Task: Create a section Increment Planning Sprint and in the section, add a milestone Availability Management Process Improvement in the project BitTech
Action: Mouse moved to (708, 446)
Screenshot: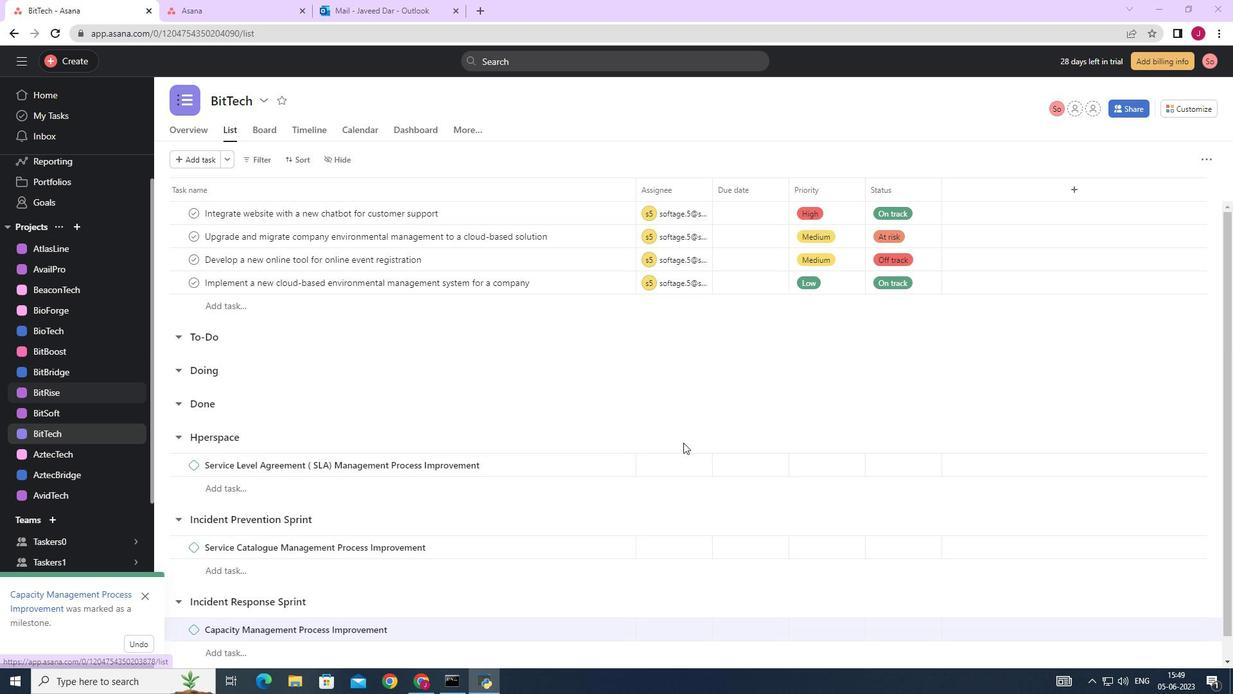 
Action: Mouse scrolled (708, 446) with delta (0, 0)
Screenshot: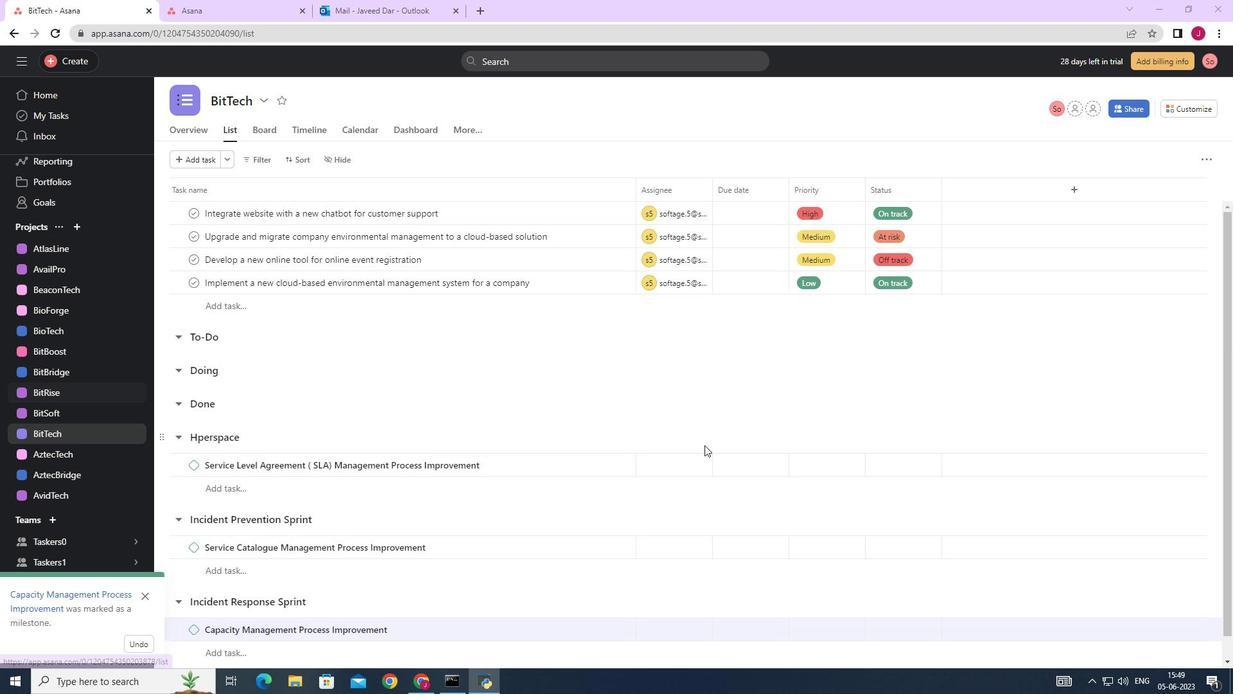 
Action: Mouse scrolled (708, 446) with delta (0, 0)
Screenshot: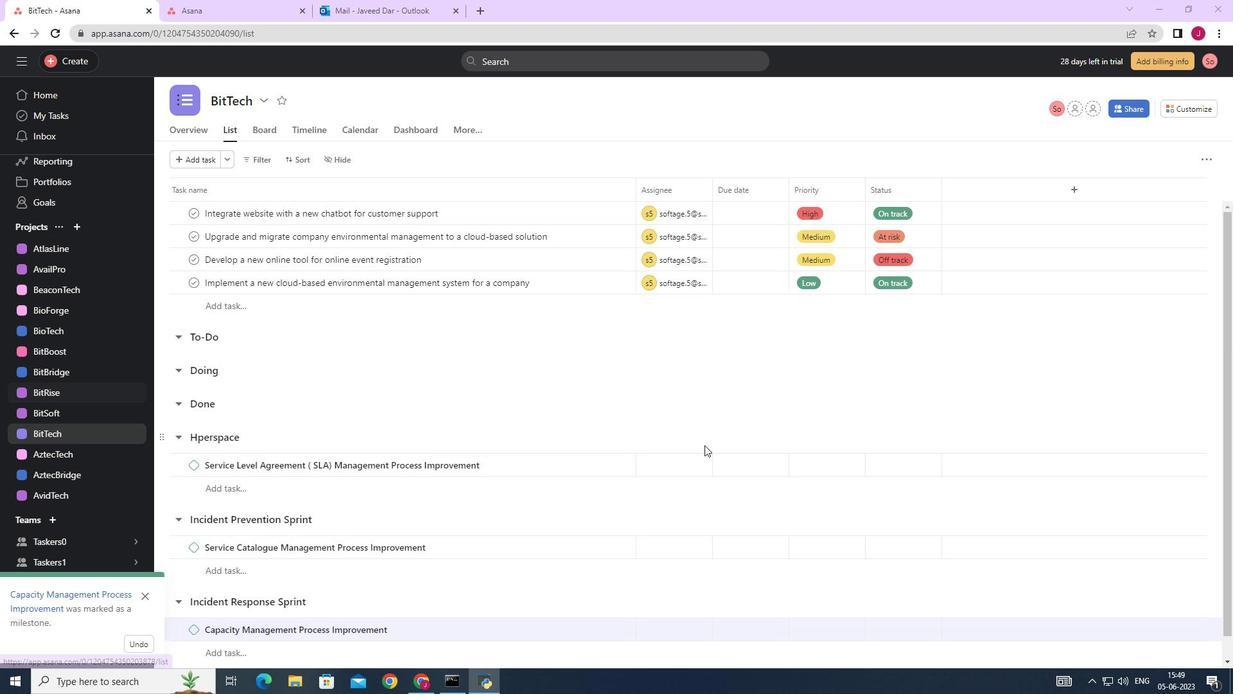 
Action: Mouse scrolled (708, 446) with delta (0, 0)
Screenshot: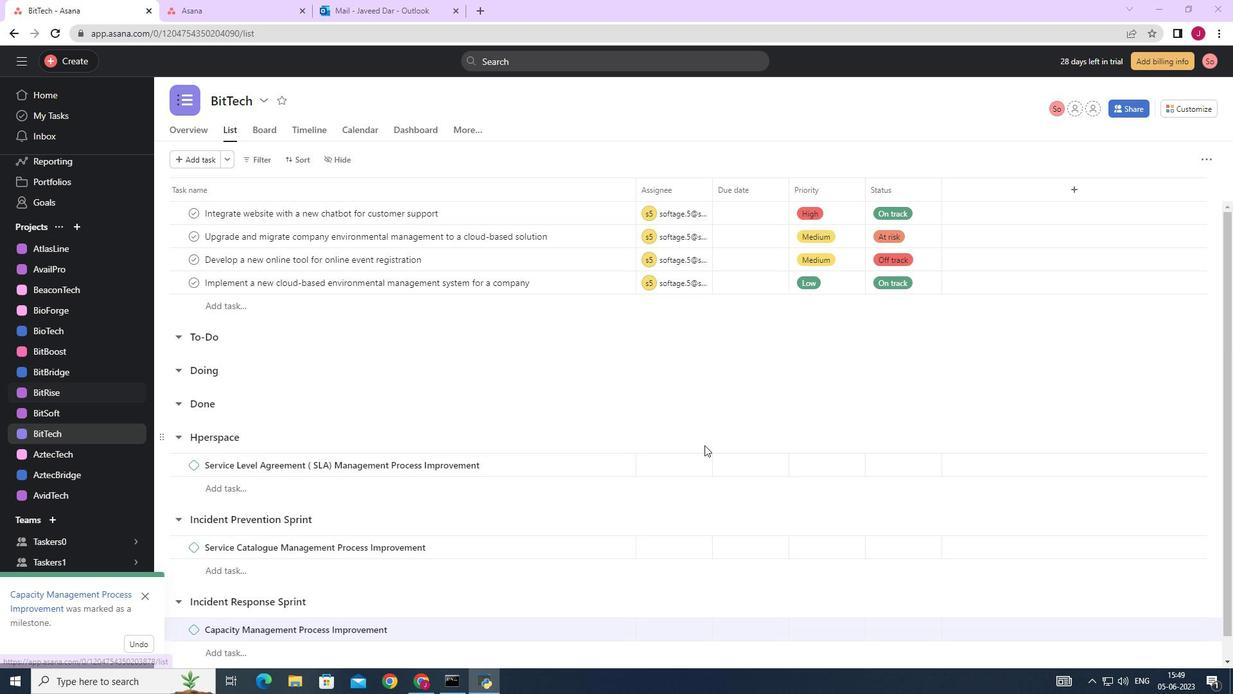 
Action: Mouse scrolled (708, 446) with delta (0, 0)
Screenshot: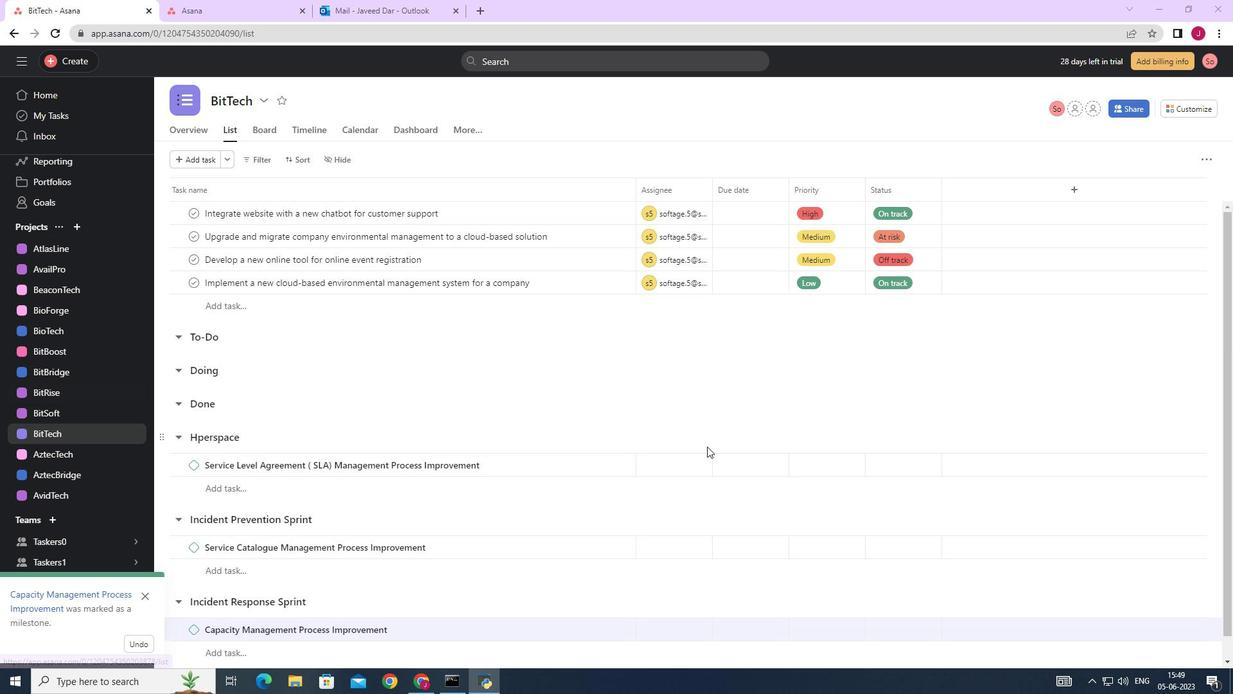 
Action: Mouse moved to (709, 446)
Screenshot: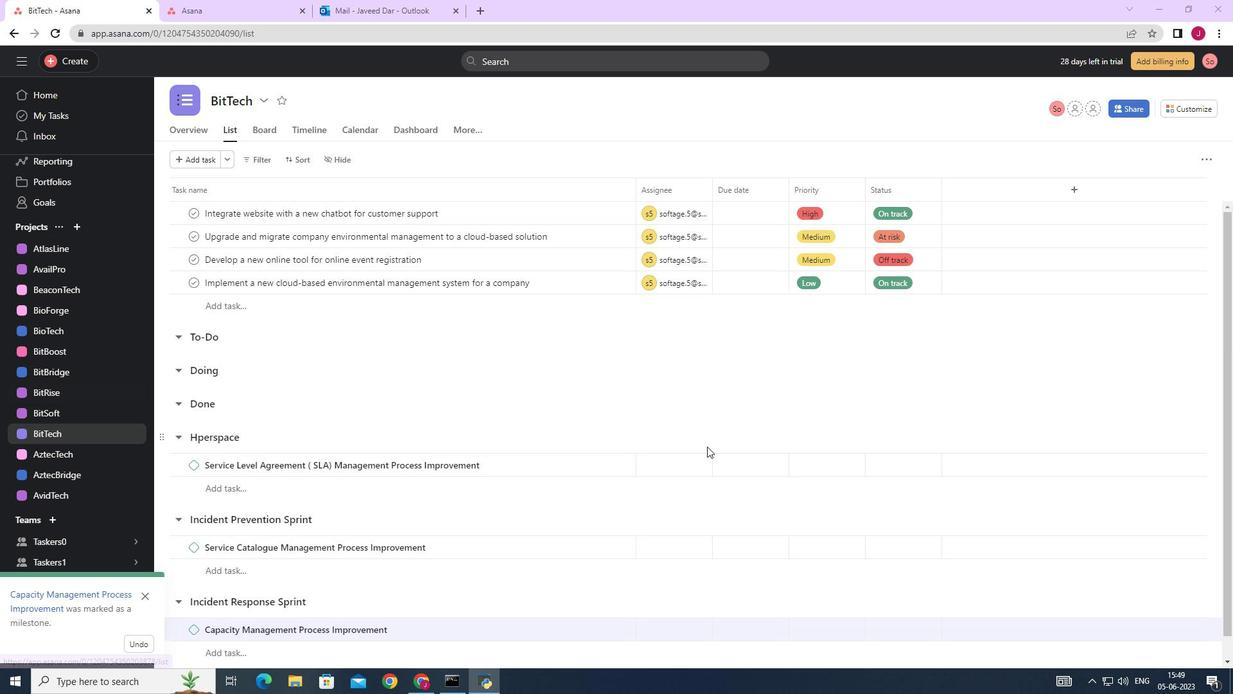 
Action: Mouse scrolled (709, 446) with delta (0, 0)
Screenshot: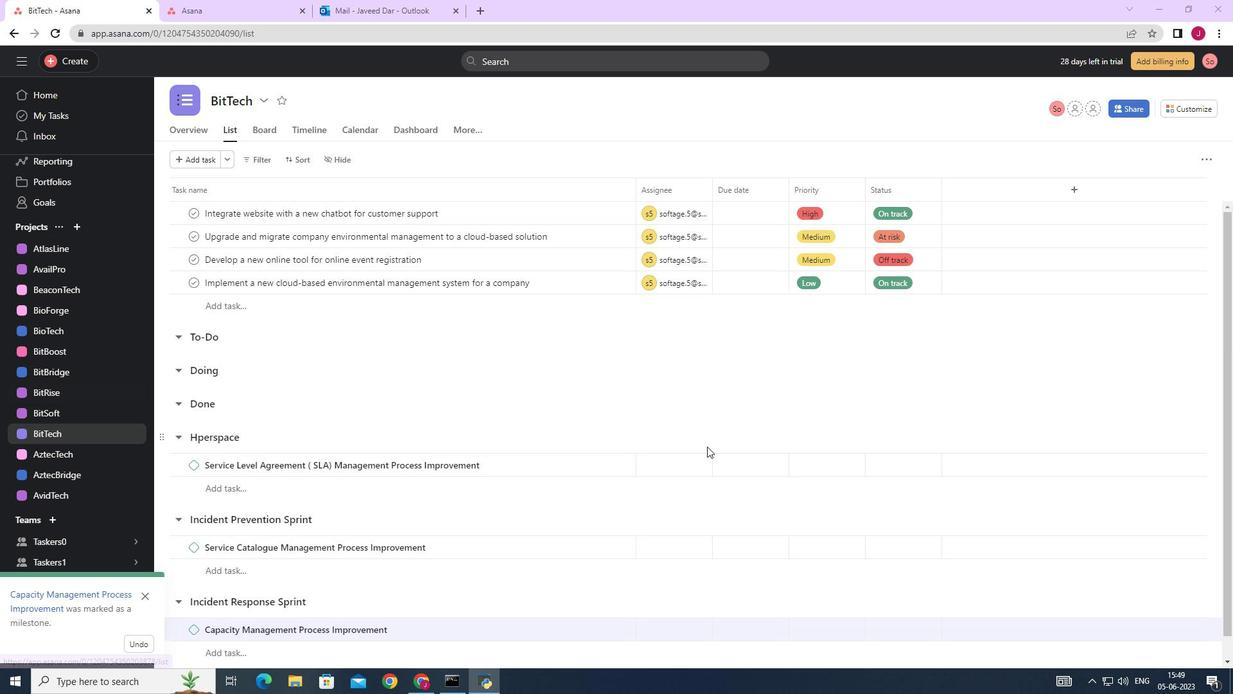 
Action: Mouse moved to (709, 442)
Screenshot: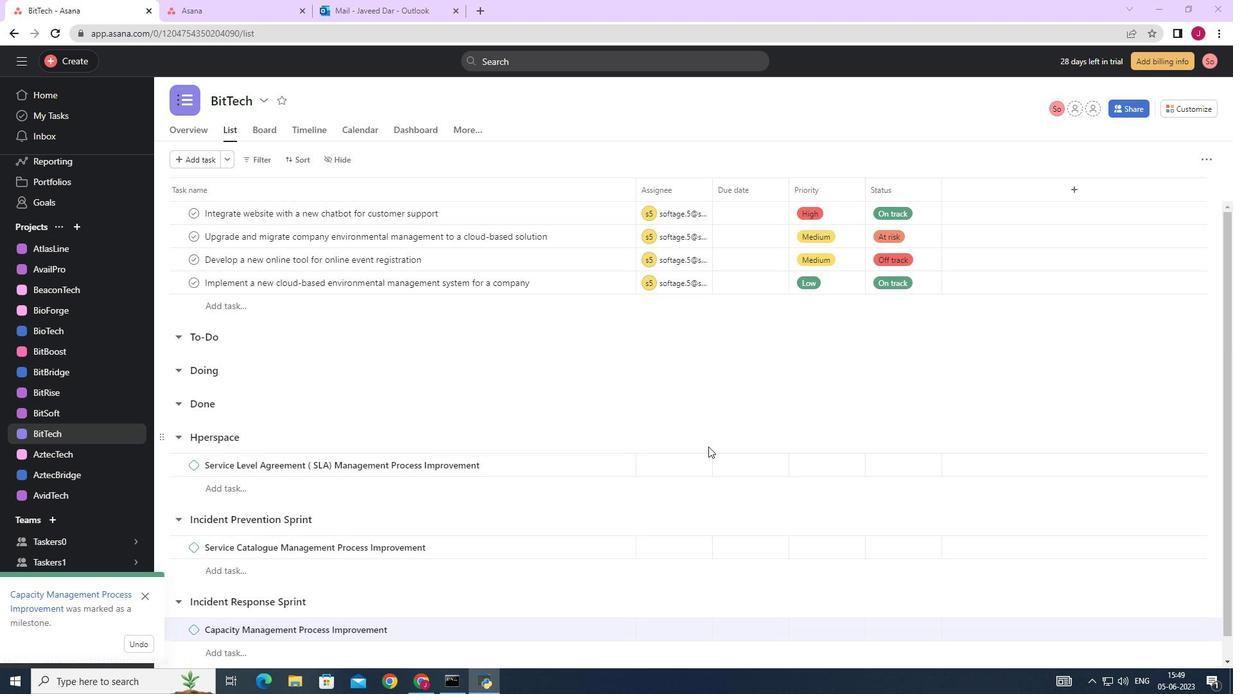 
Action: Mouse scrolled (709, 444) with delta (0, 0)
Screenshot: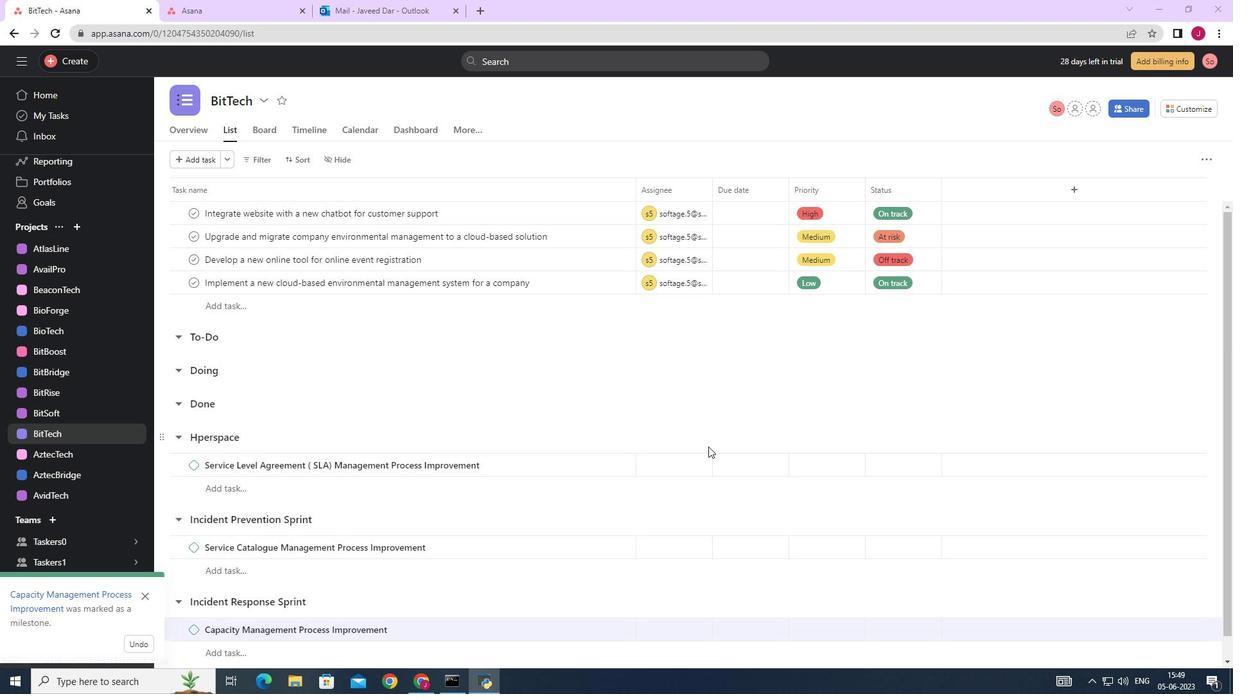 
Action: Mouse moved to (676, 435)
Screenshot: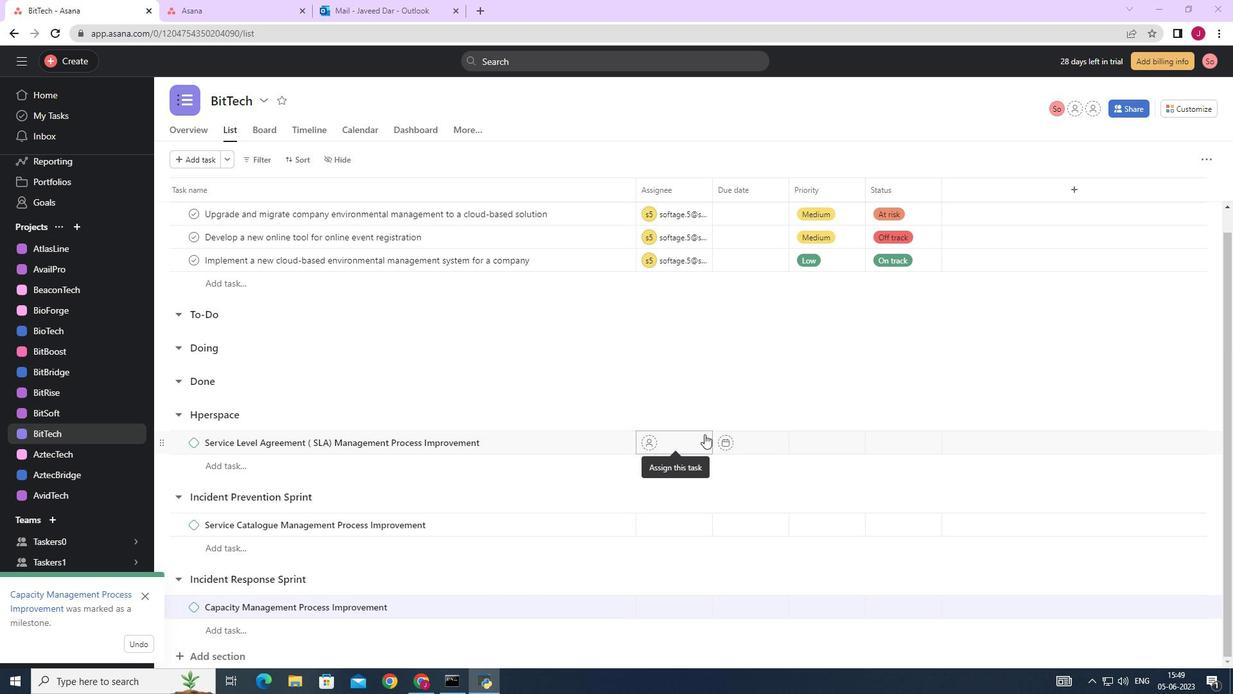 
Action: Mouse scrolled (682, 431) with delta (0, 0)
Screenshot: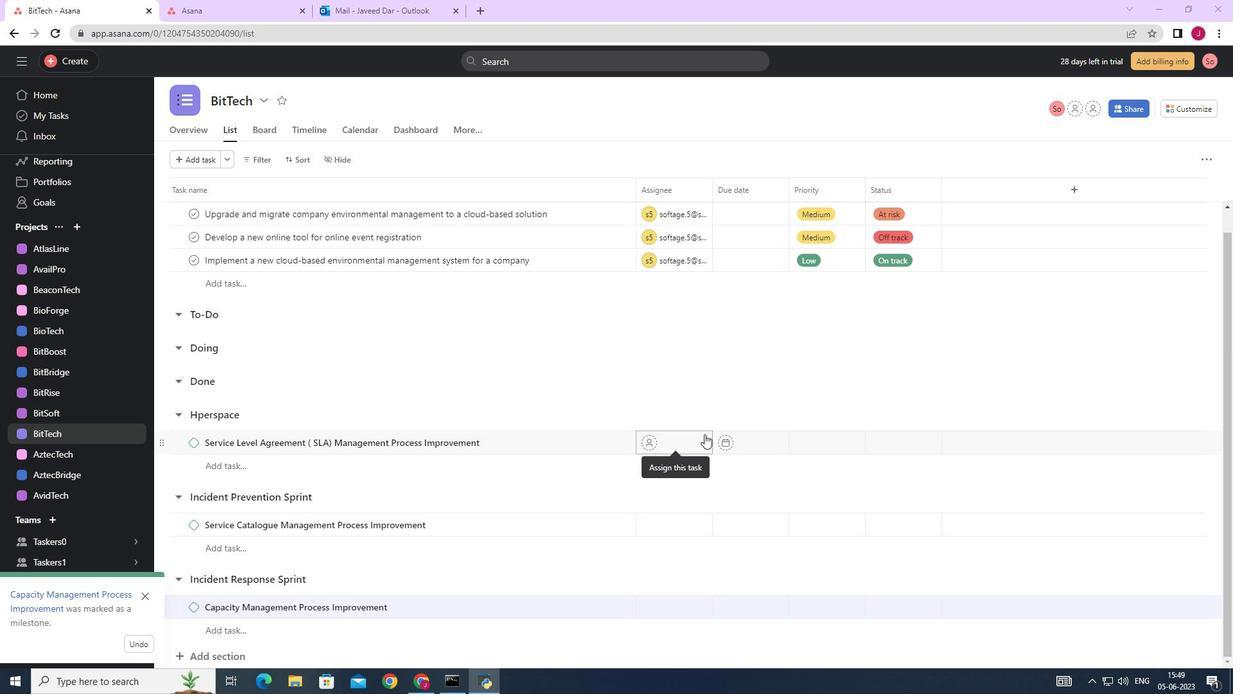 
Action: Mouse moved to (454, 473)
Screenshot: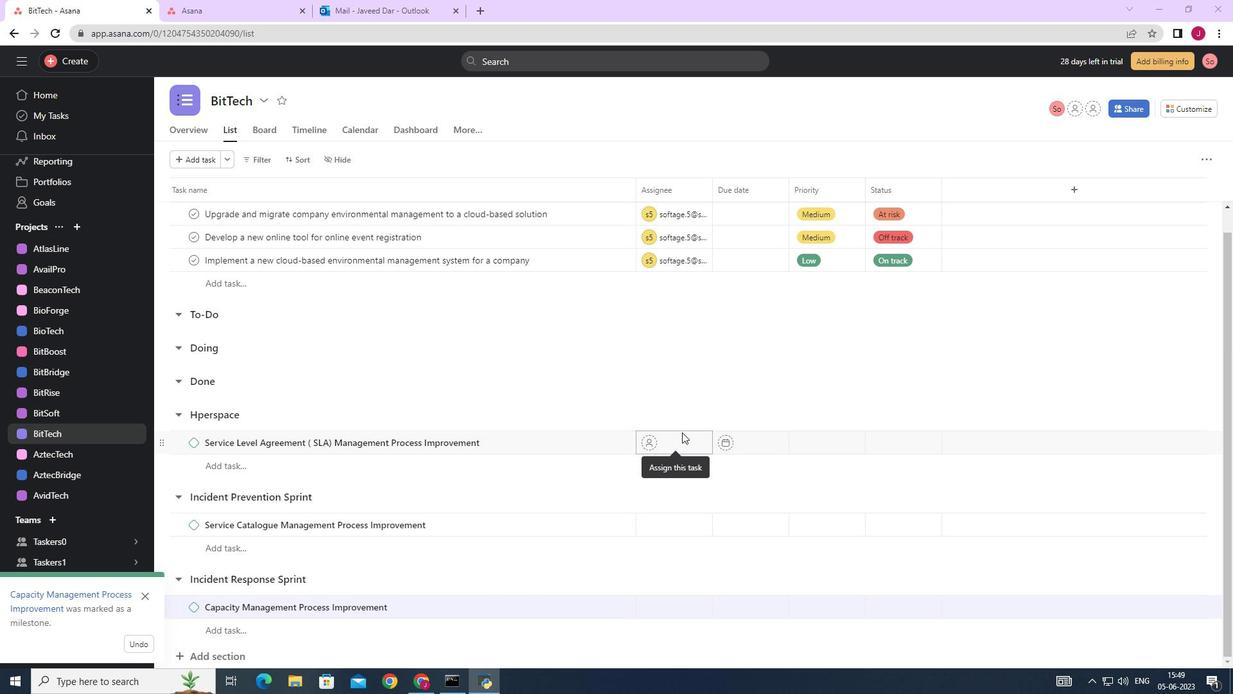 
Action: Mouse scrolled (672, 437) with delta (0, 0)
Screenshot: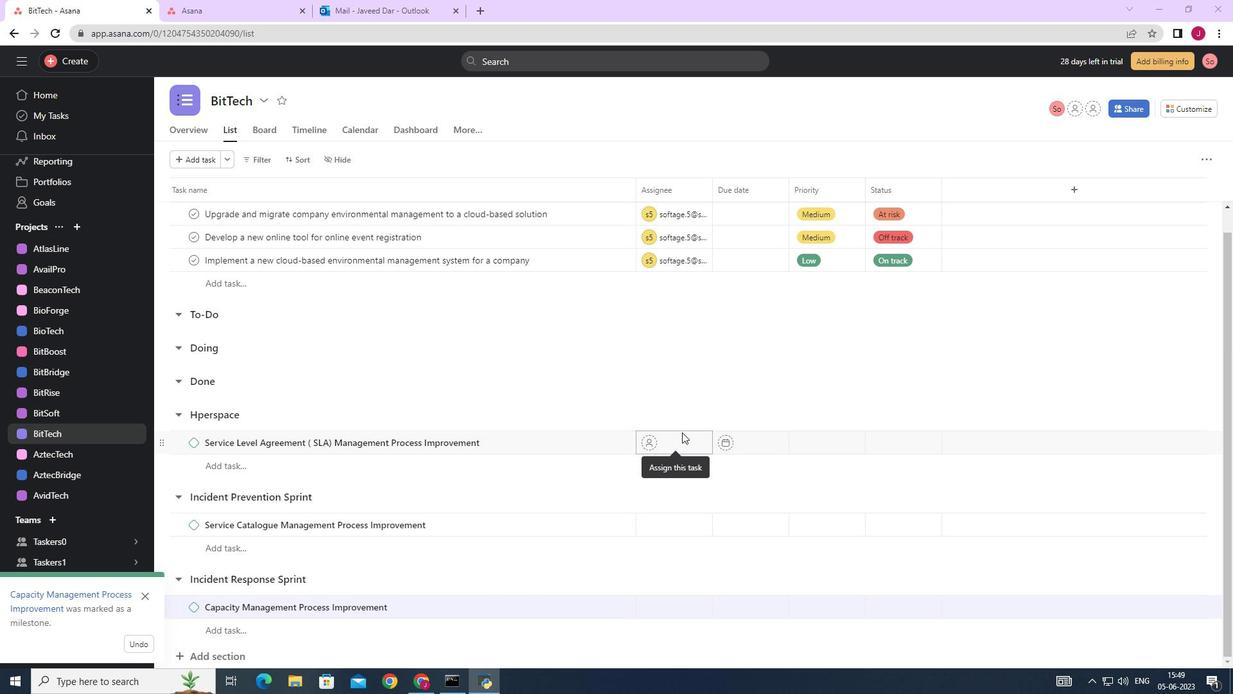 
Action: Mouse moved to (370, 488)
Screenshot: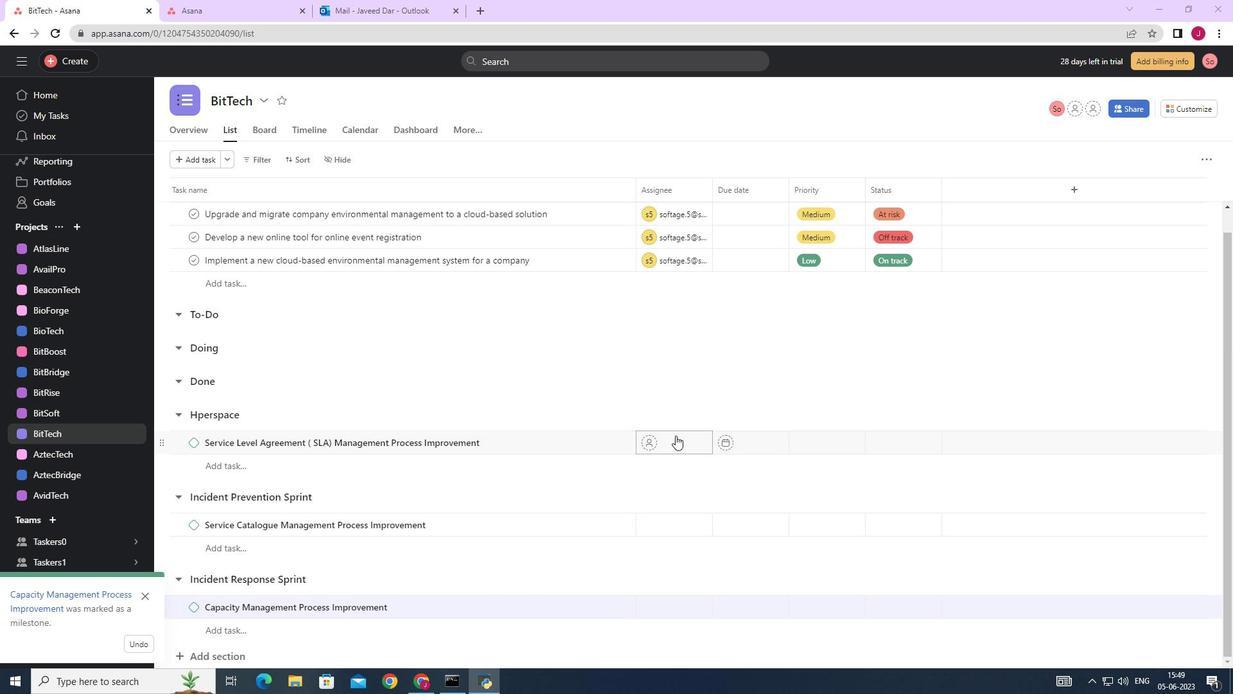 
Action: Mouse scrolled (669, 439) with delta (0, 0)
Screenshot: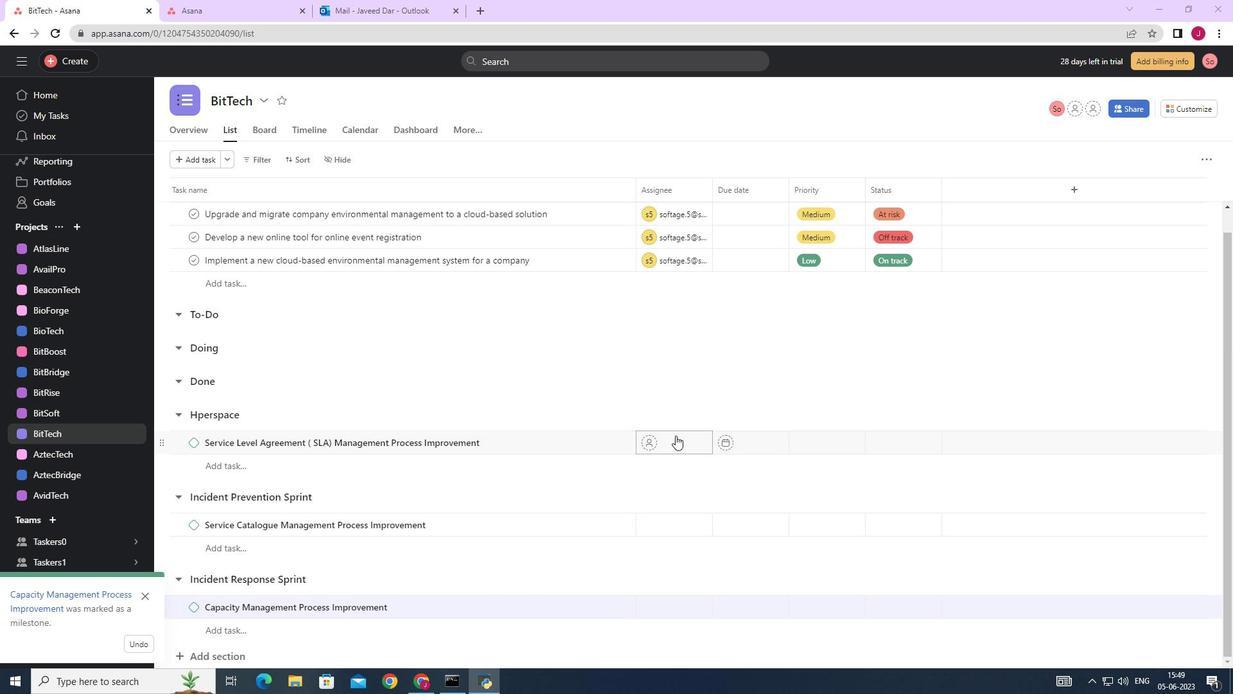 
Action: Mouse moved to (346, 499)
Screenshot: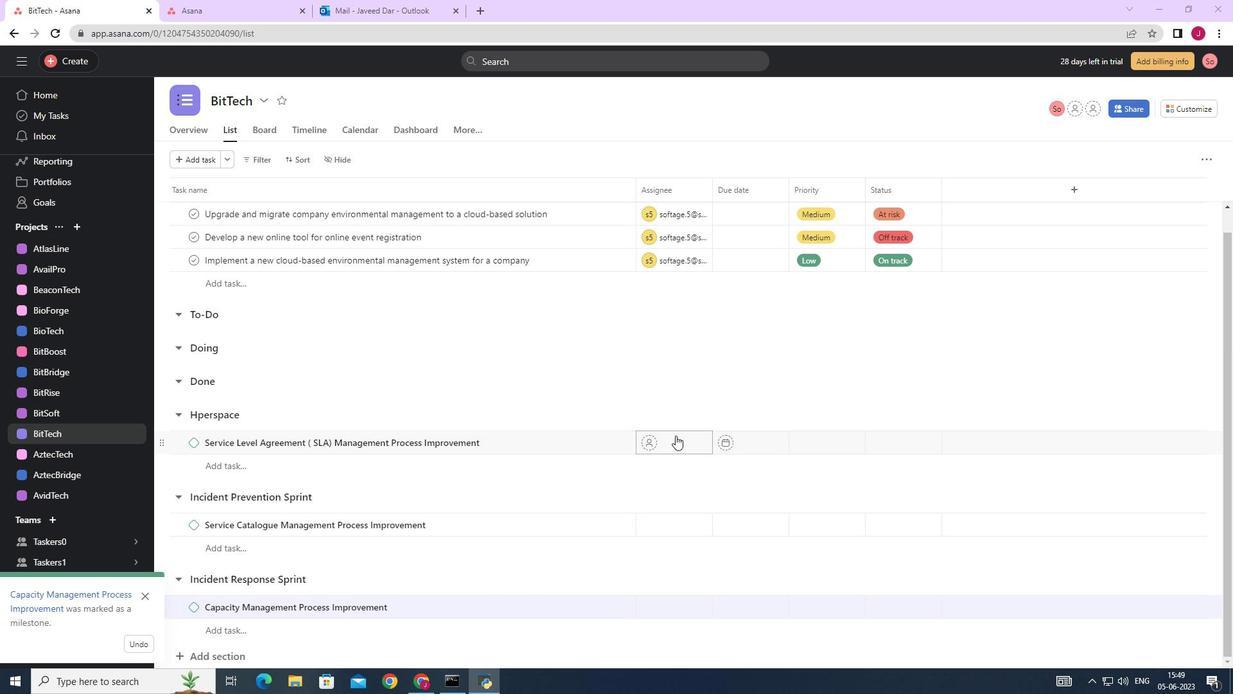 
Action: Mouse scrolled (667, 440) with delta (0, 0)
Screenshot: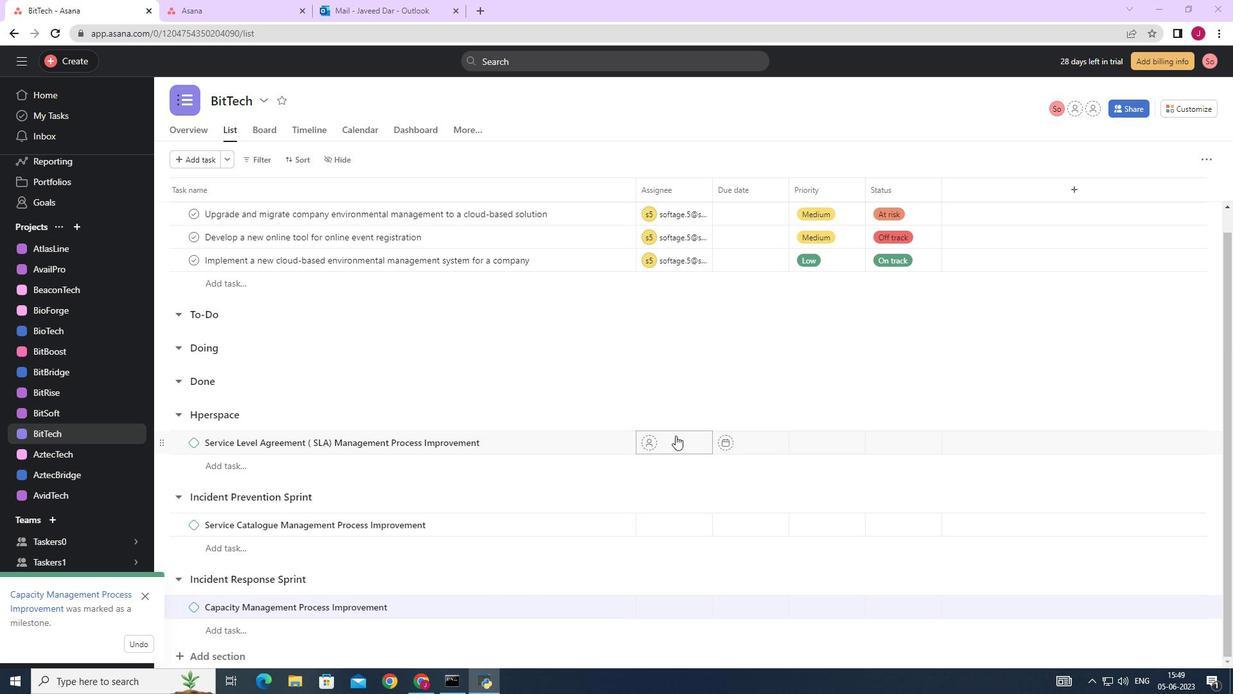 
Action: Mouse moved to (310, 514)
Screenshot: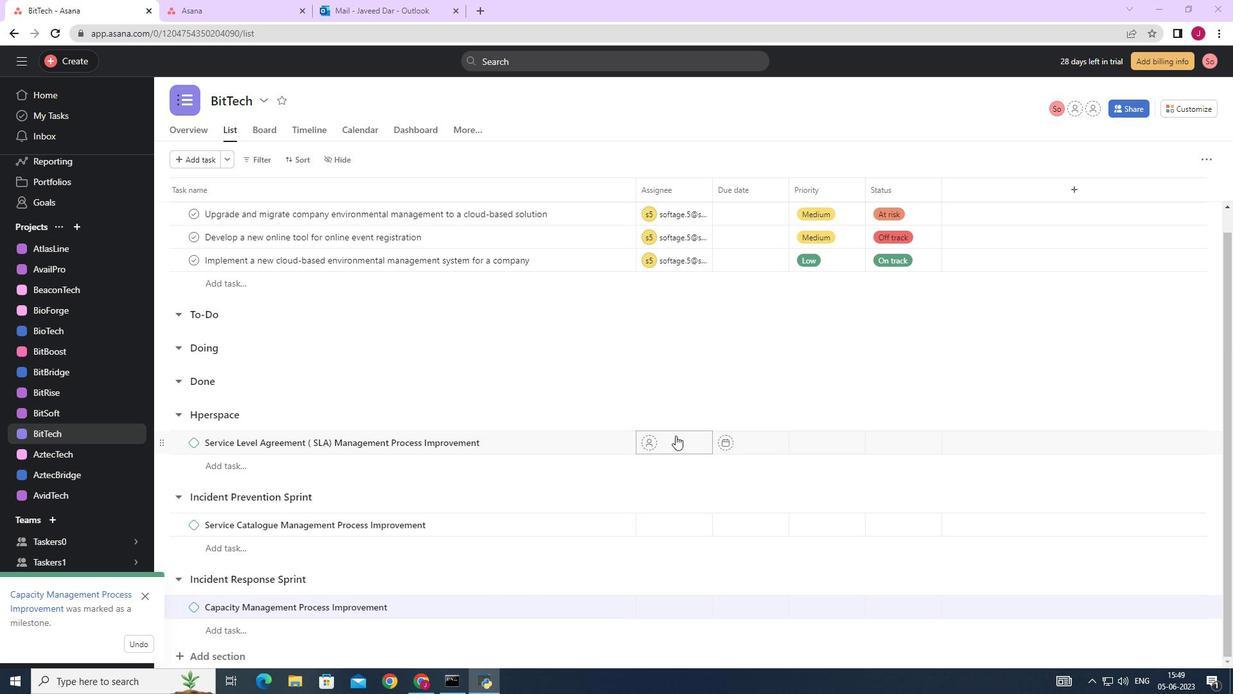 
Action: Mouse scrolled (664, 440) with delta (0, 0)
Screenshot: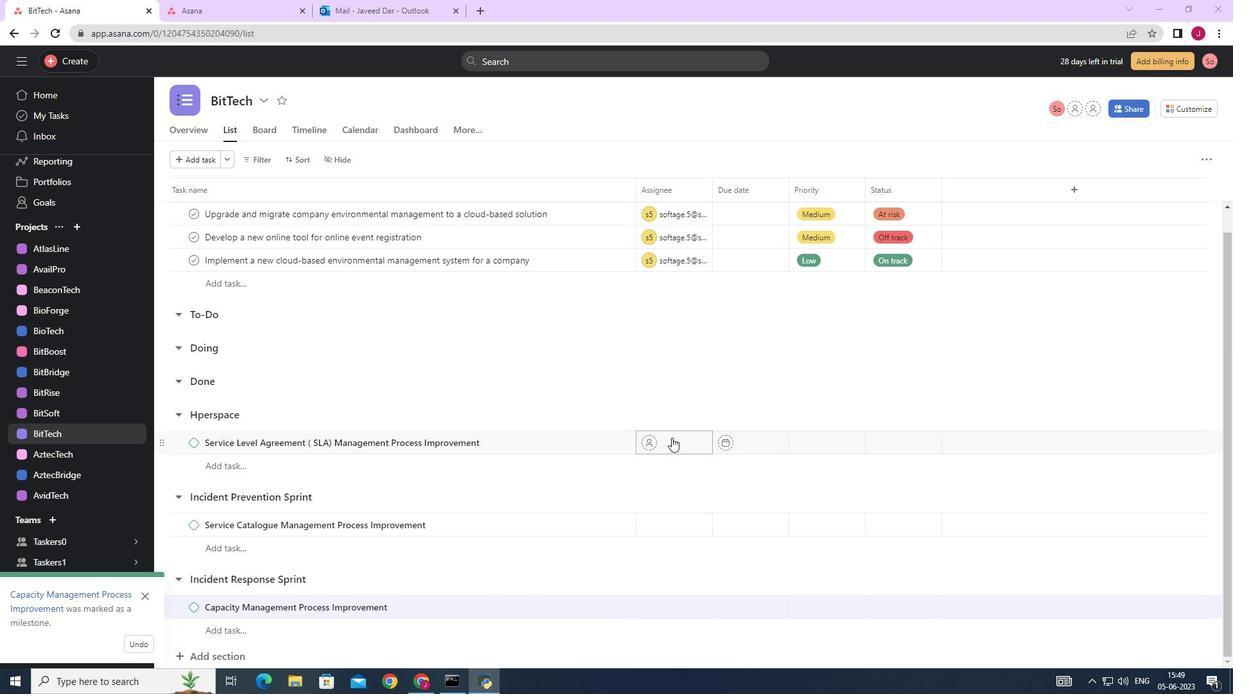
Action: Mouse moved to (280, 532)
Screenshot: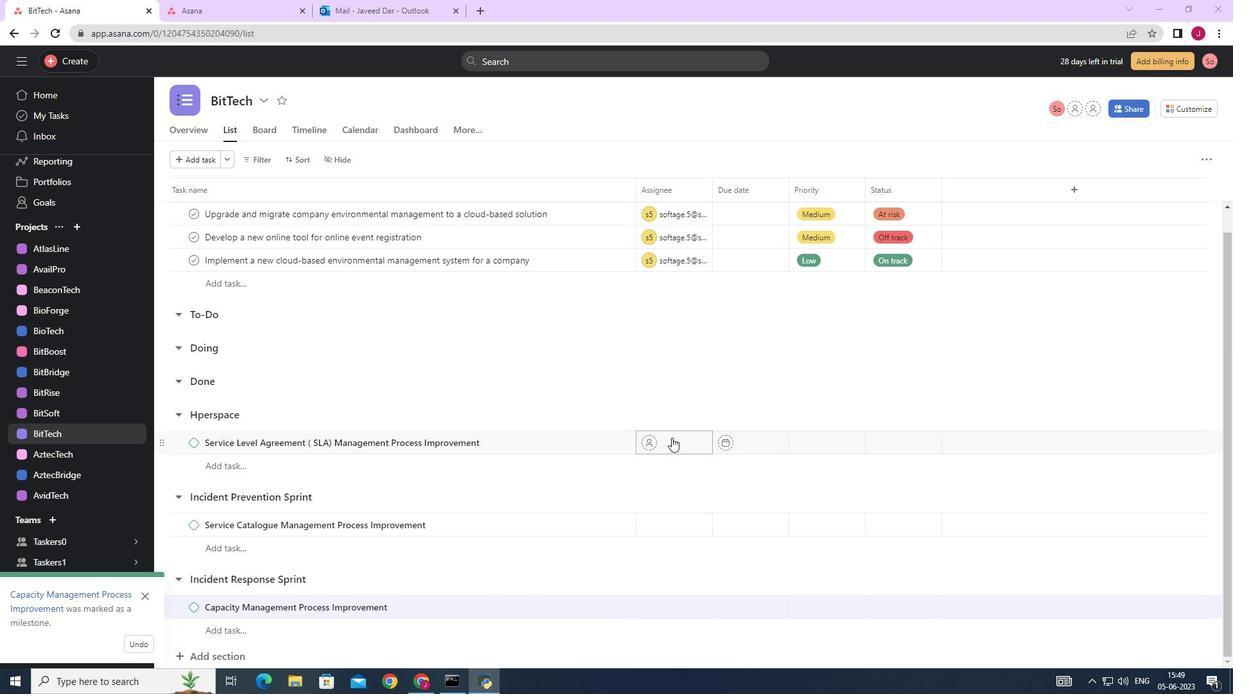 
Action: Mouse scrolled (655, 442) with delta (0, 0)
Screenshot: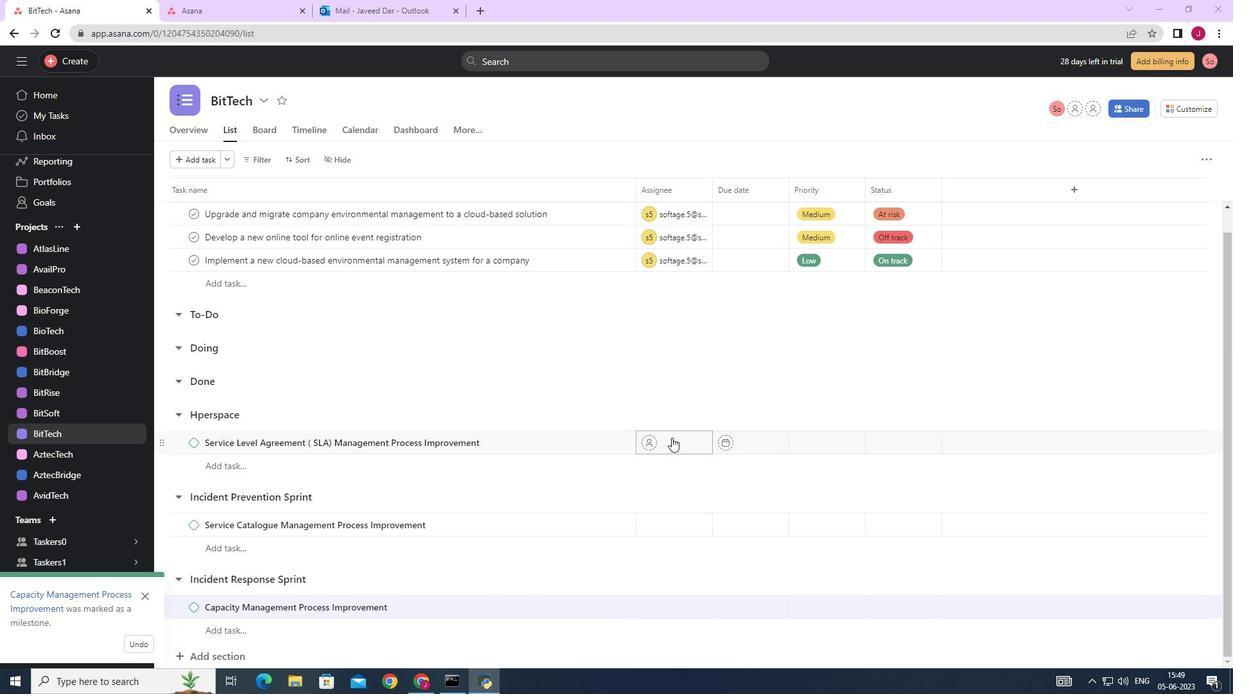 
Action: Mouse moved to (273, 540)
Screenshot: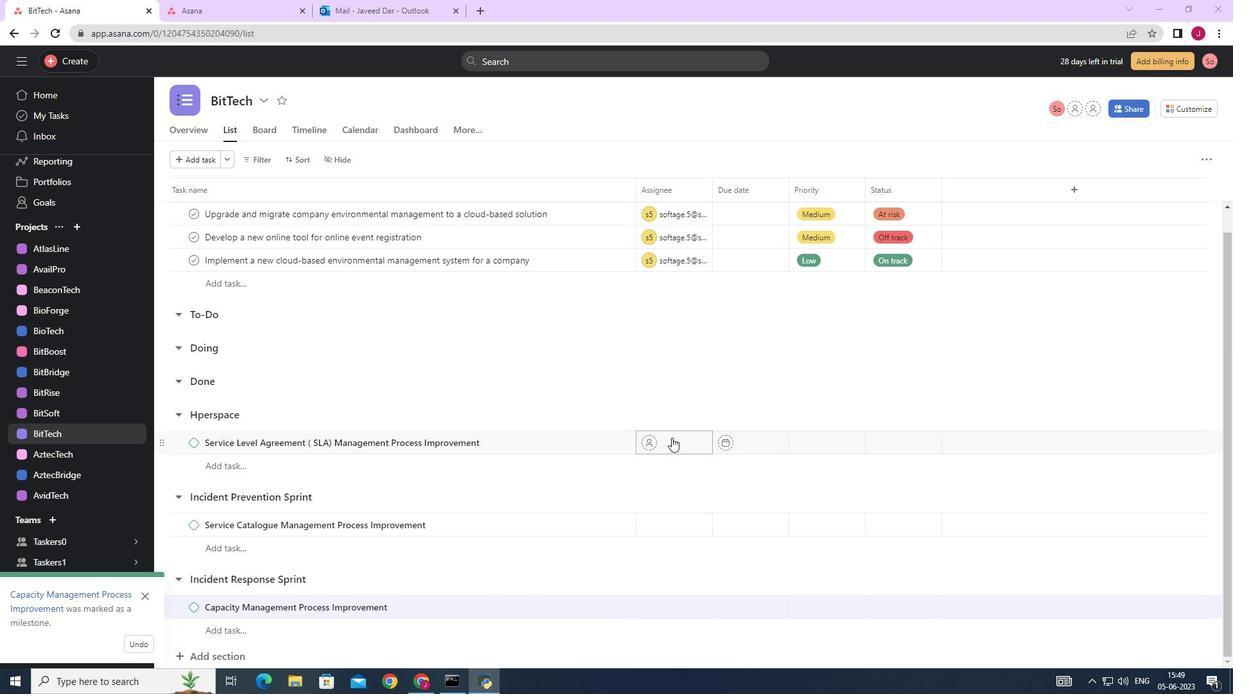 
Action: Mouse scrolled (640, 444) with delta (0, 0)
Screenshot: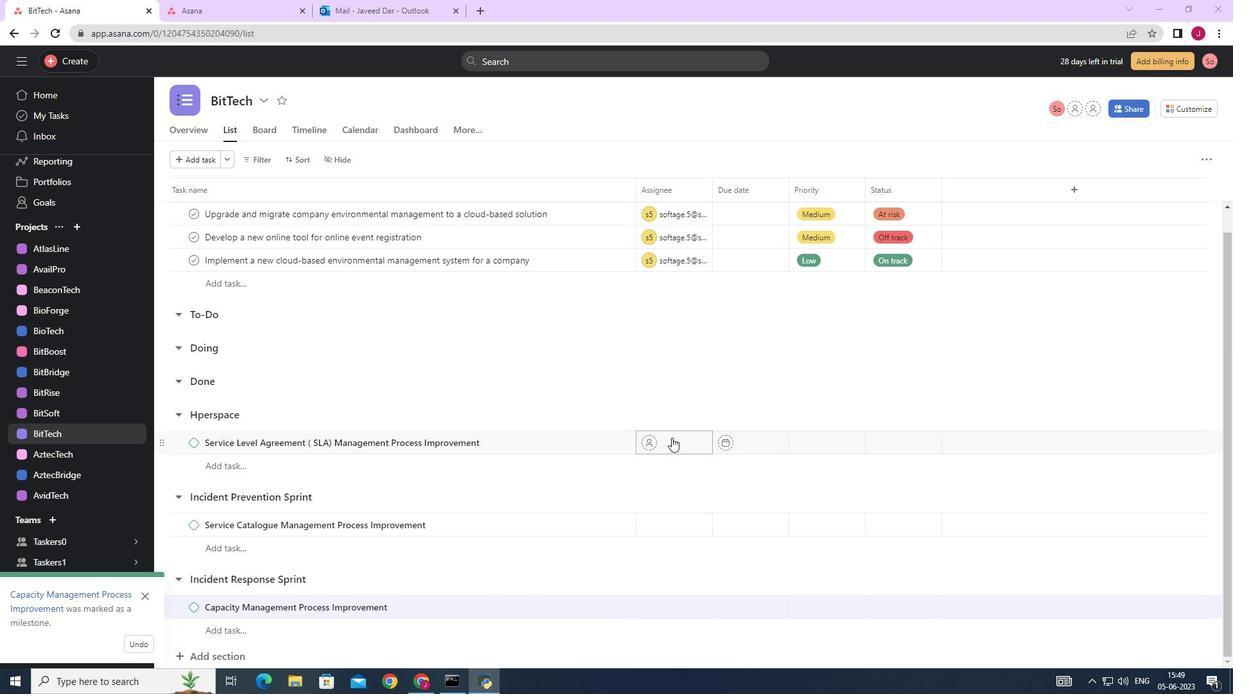 
Action: Mouse moved to (145, 595)
Screenshot: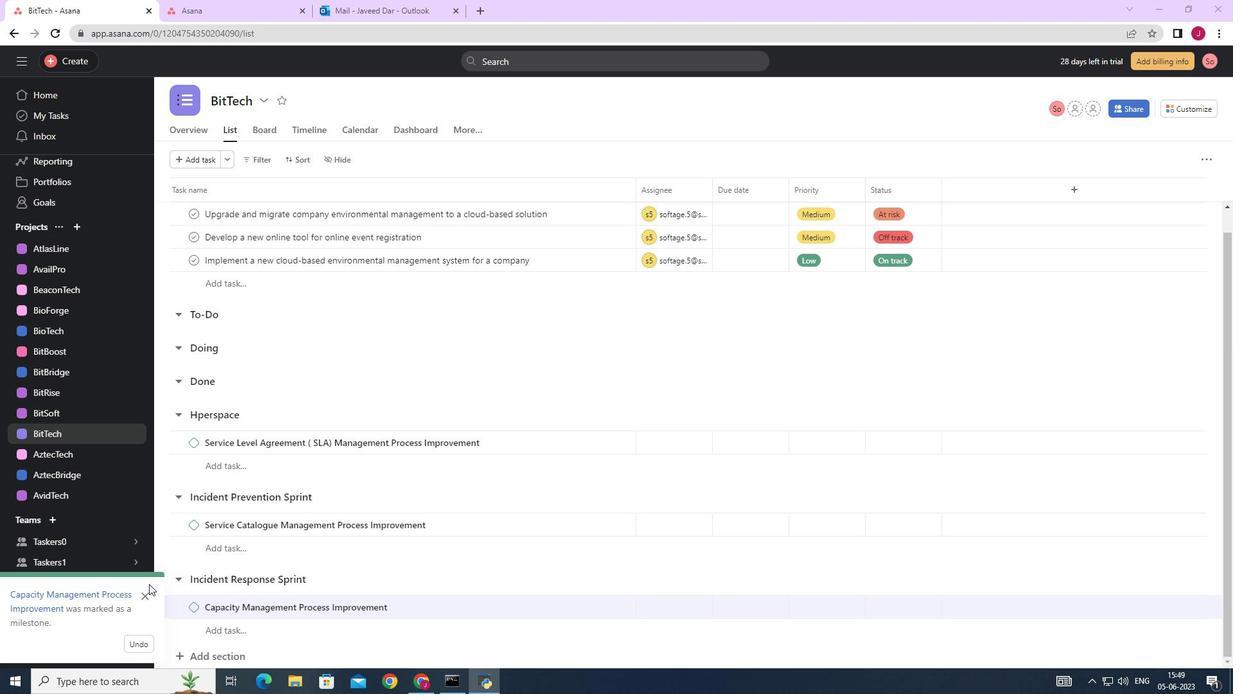 
Action: Mouse pressed left at (145, 595)
Screenshot: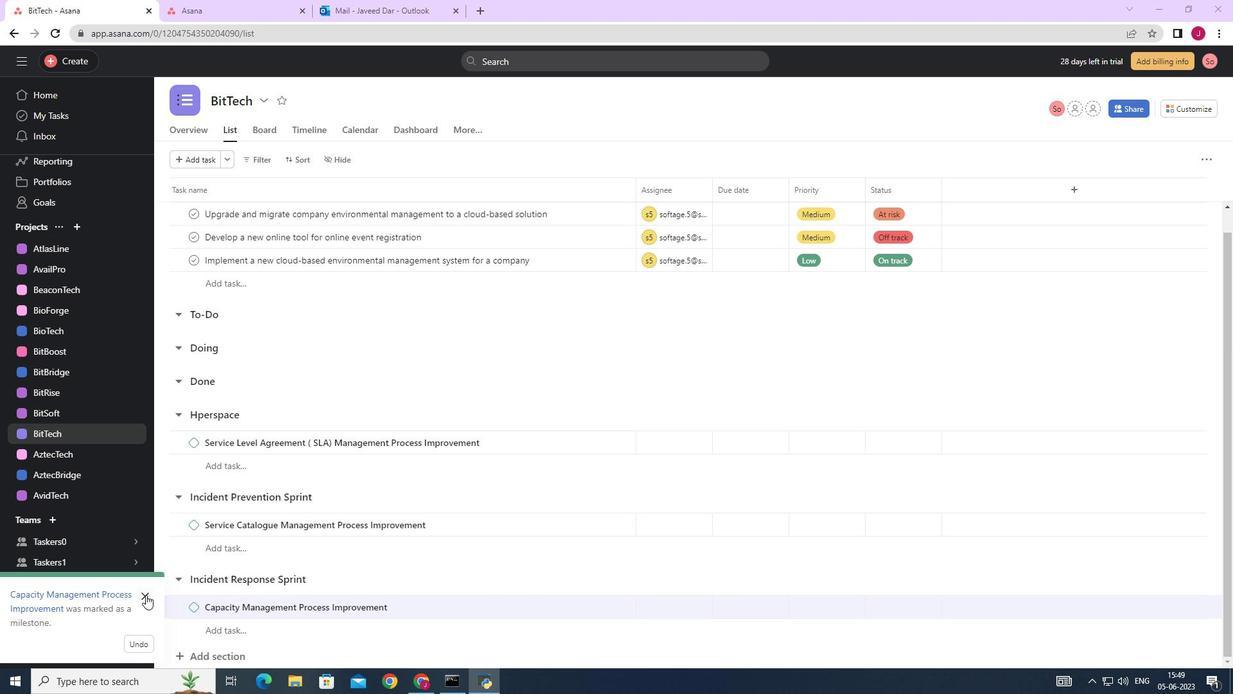 
Action: Mouse moved to (221, 660)
Screenshot: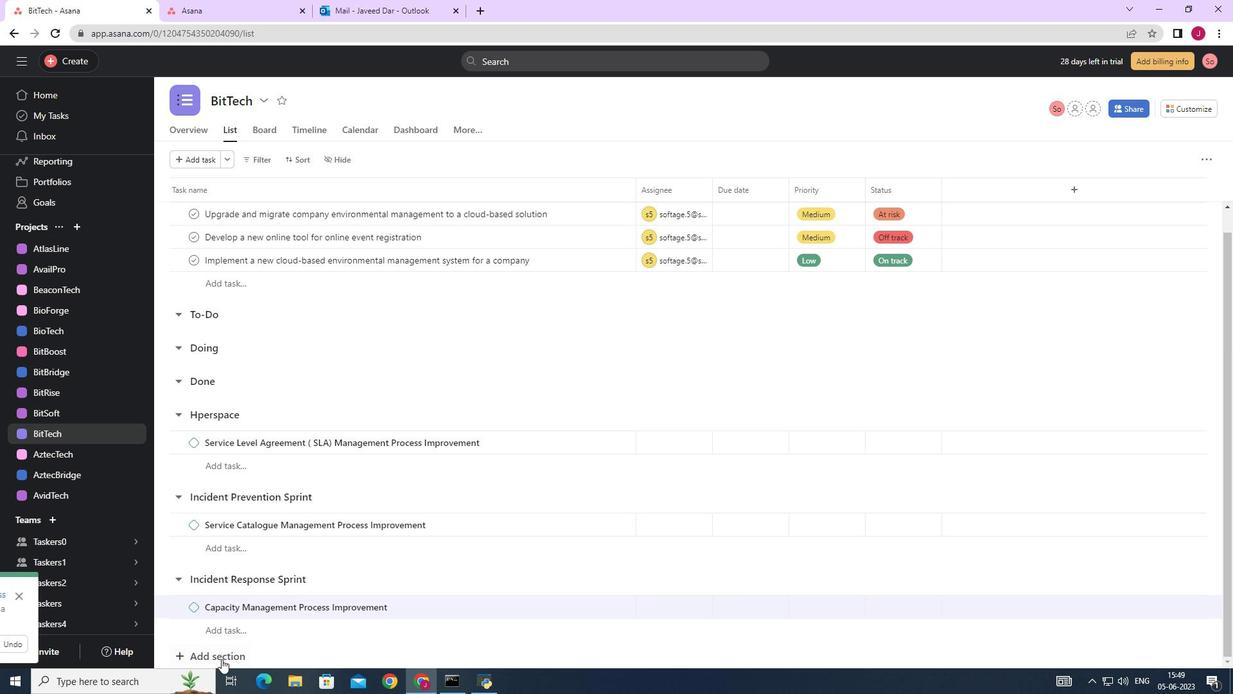 
Action: Mouse pressed left at (221, 660)
Screenshot: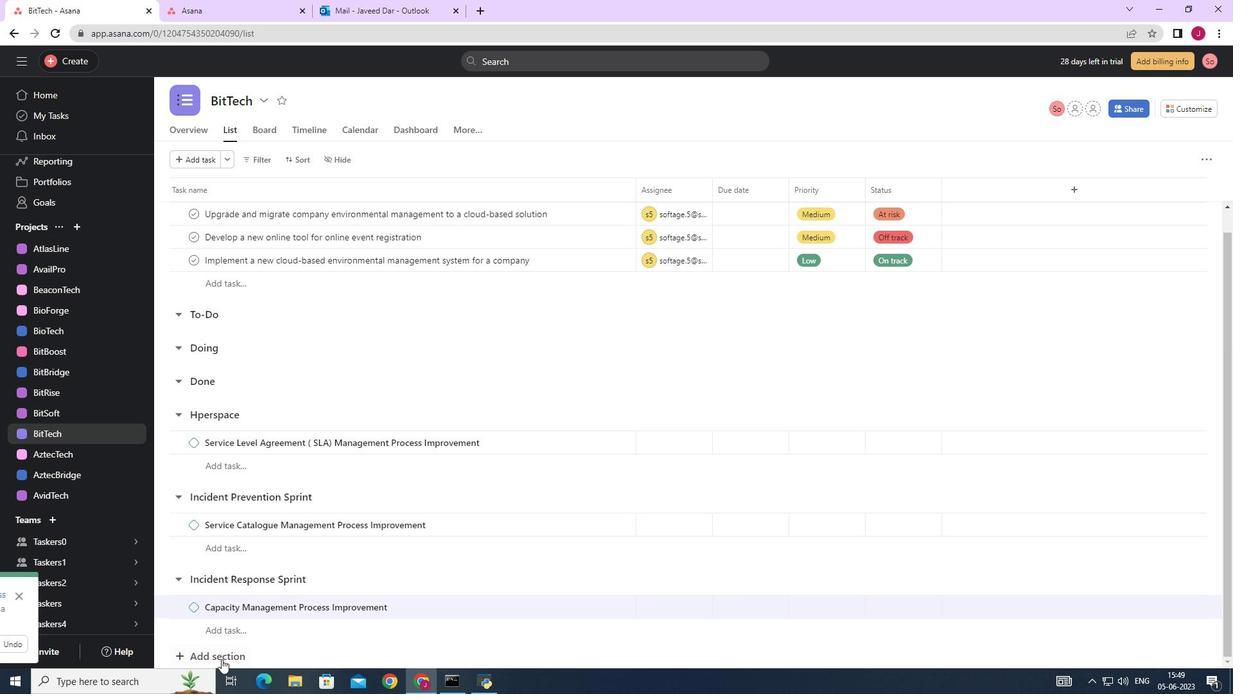 
Action: Mouse moved to (223, 640)
Screenshot: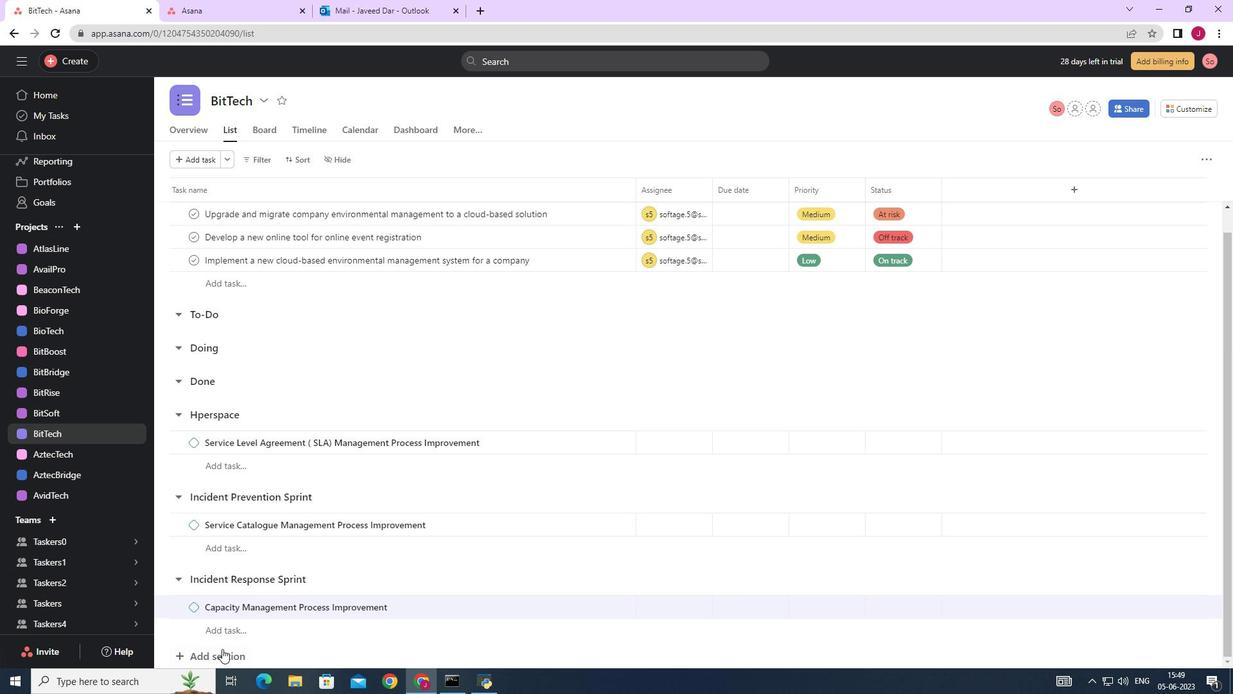 
Action: Mouse scrolled (223, 639) with delta (0, 0)
Screenshot: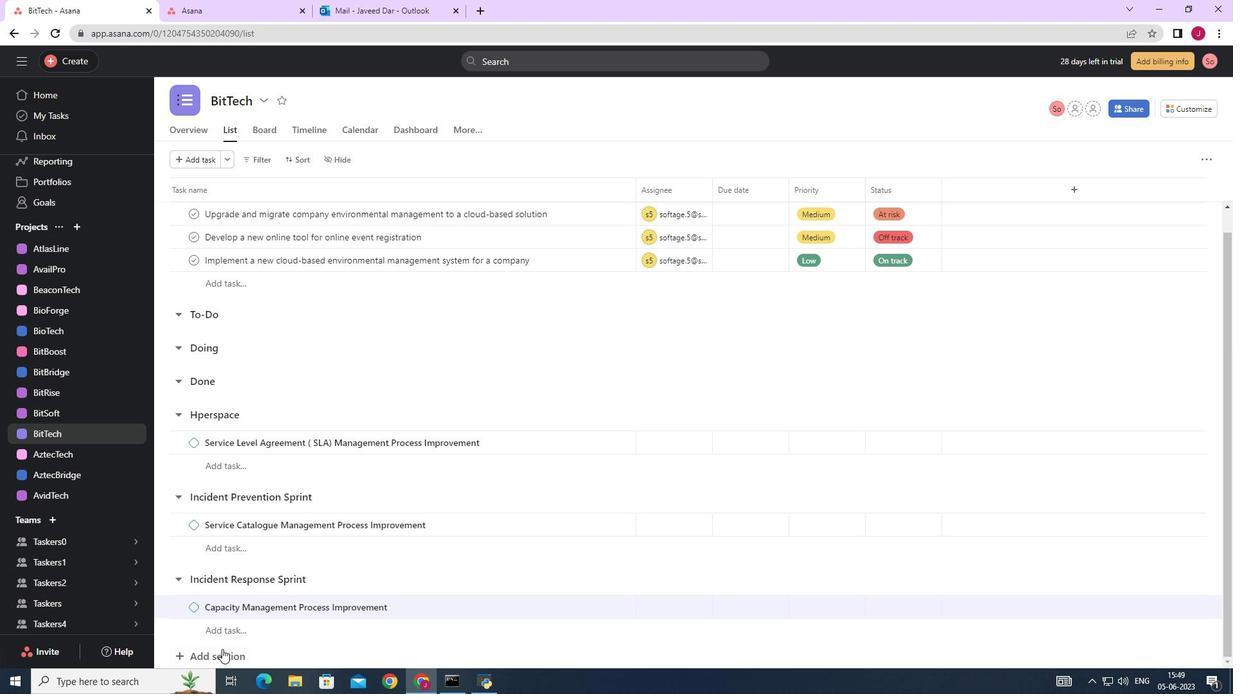 
Action: Mouse scrolled (223, 639) with delta (0, 0)
Screenshot: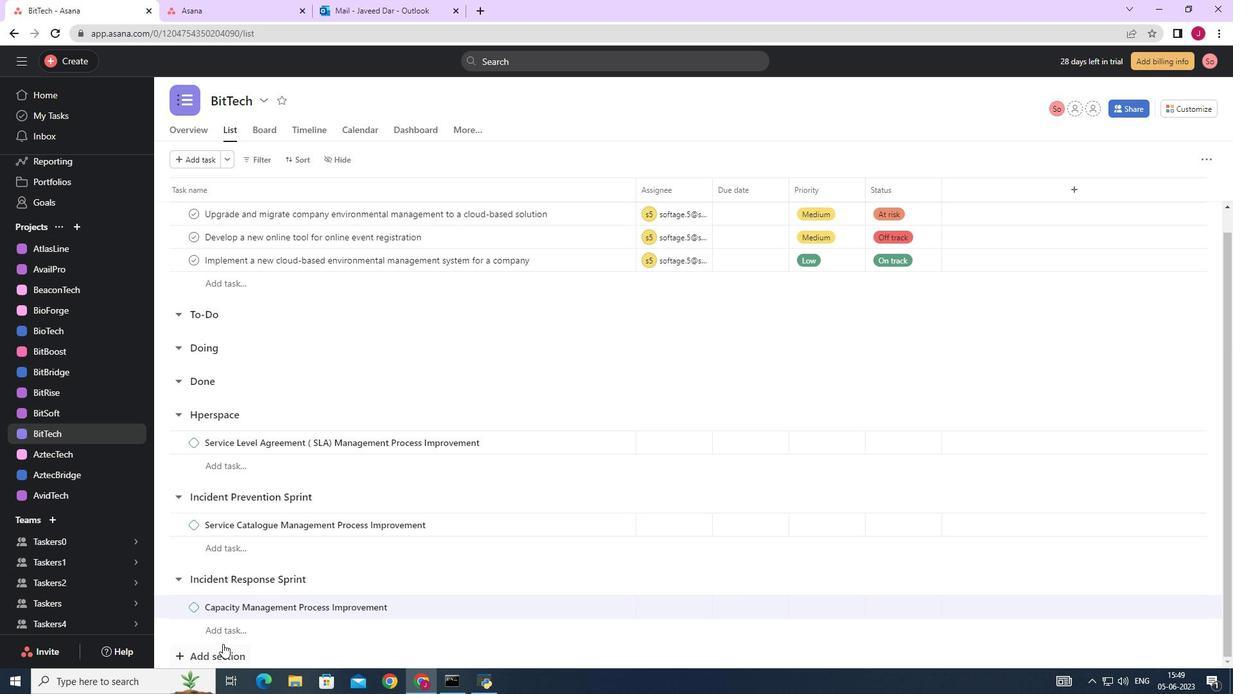 
Action: Mouse scrolled (223, 639) with delta (0, 0)
Screenshot: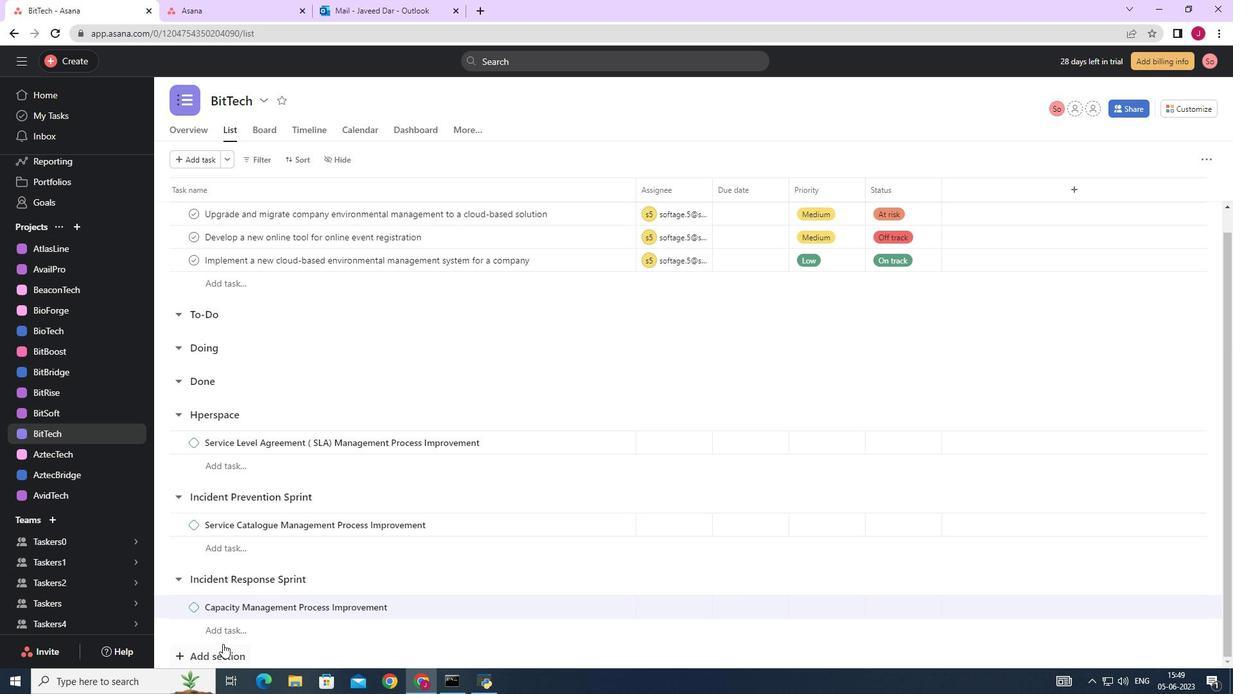 
Action: Mouse scrolled (223, 639) with delta (0, 0)
Screenshot: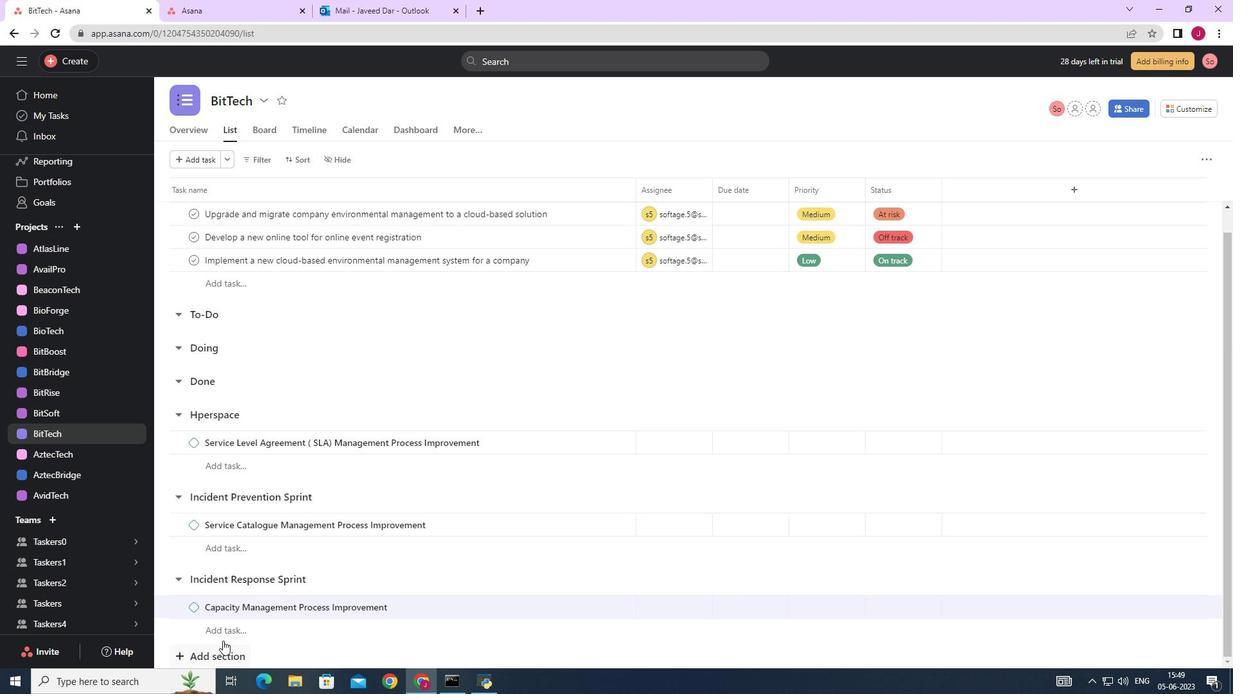 
Action: Mouse scrolled (223, 639) with delta (0, 0)
Screenshot: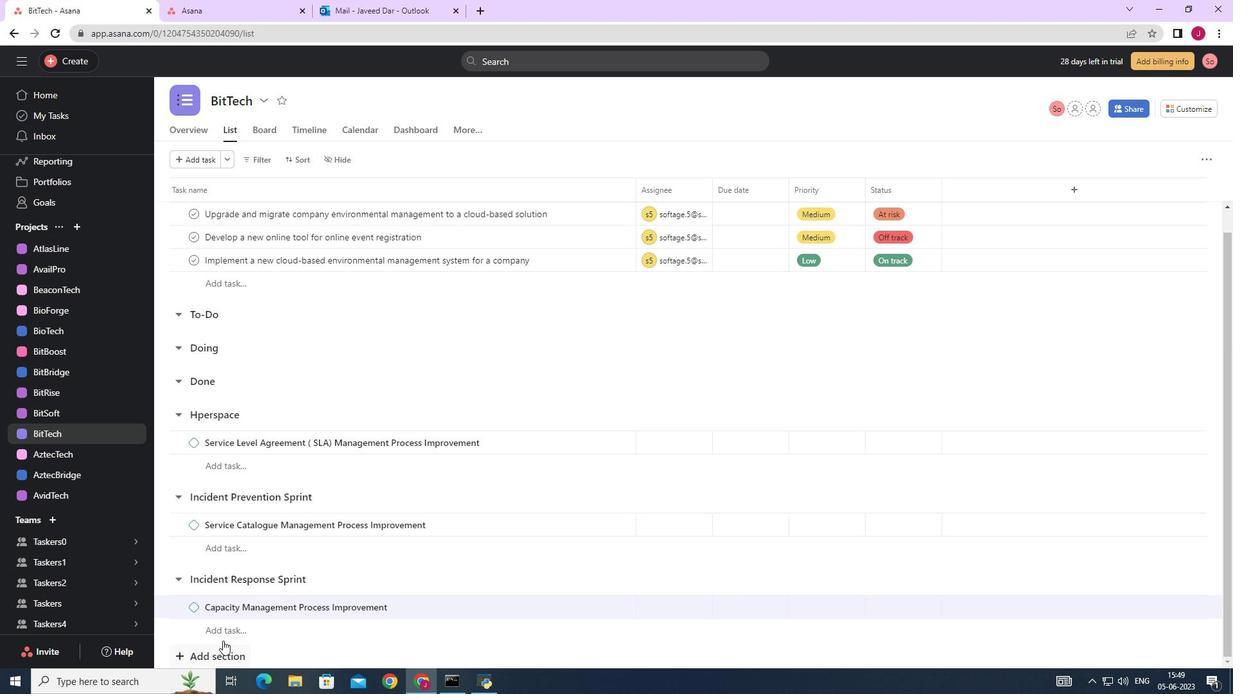 
Action: Mouse moved to (224, 637)
Screenshot: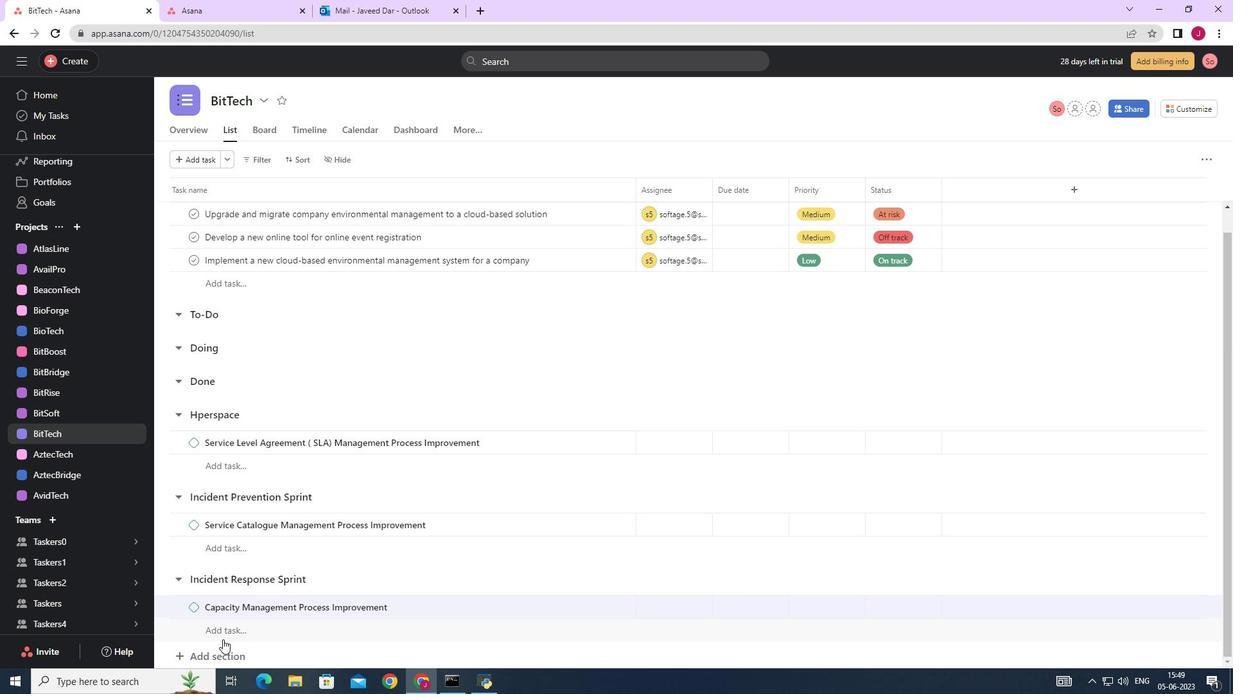 
Action: Mouse scrolled (224, 636) with delta (0, 0)
Screenshot: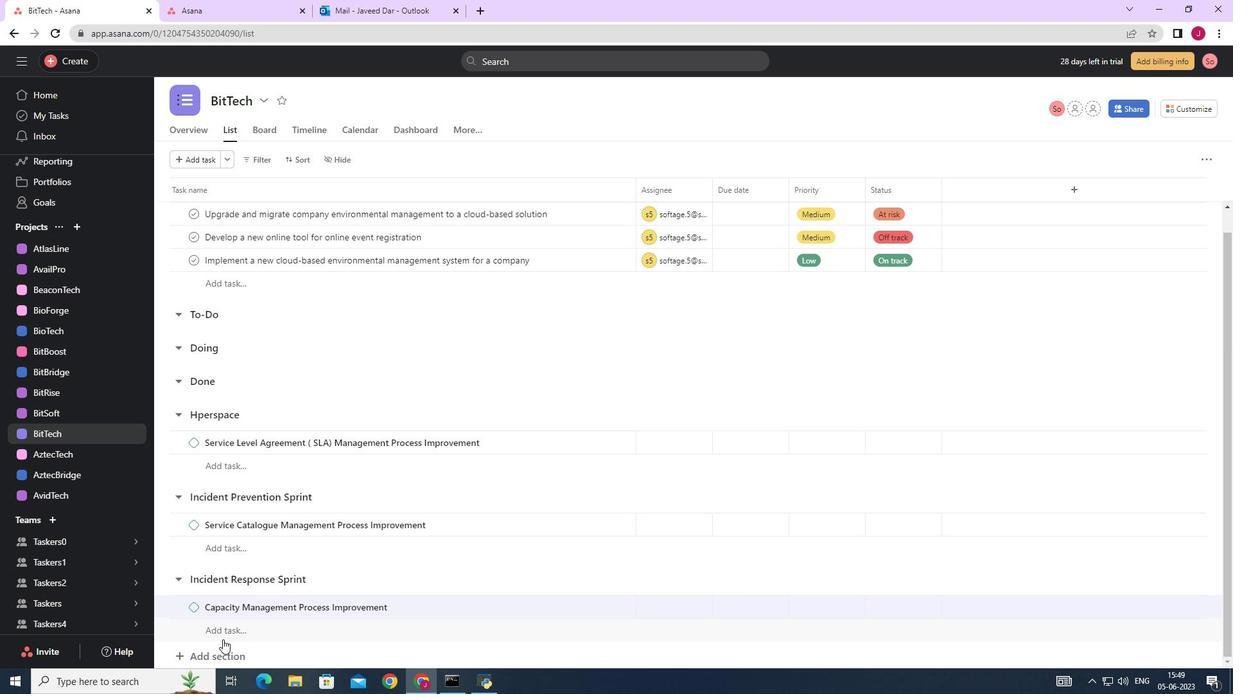 
Action: Mouse scrolled (224, 636) with delta (0, 0)
Screenshot: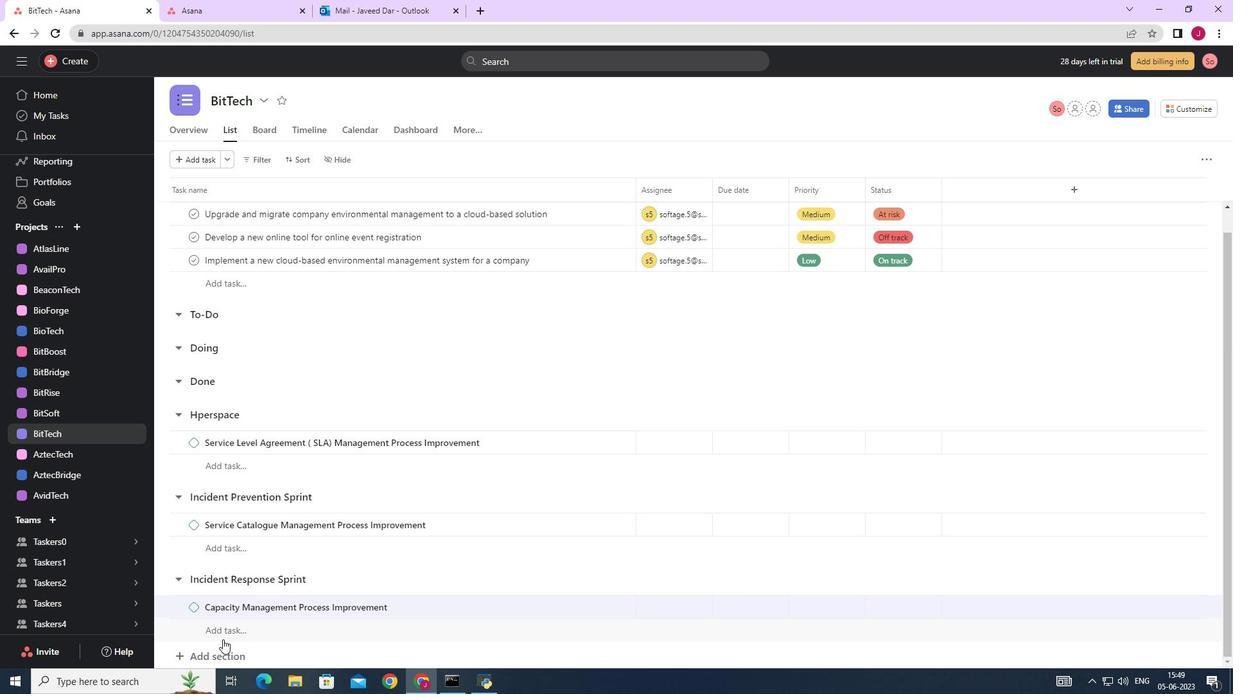 
Action: Mouse moved to (225, 637)
Screenshot: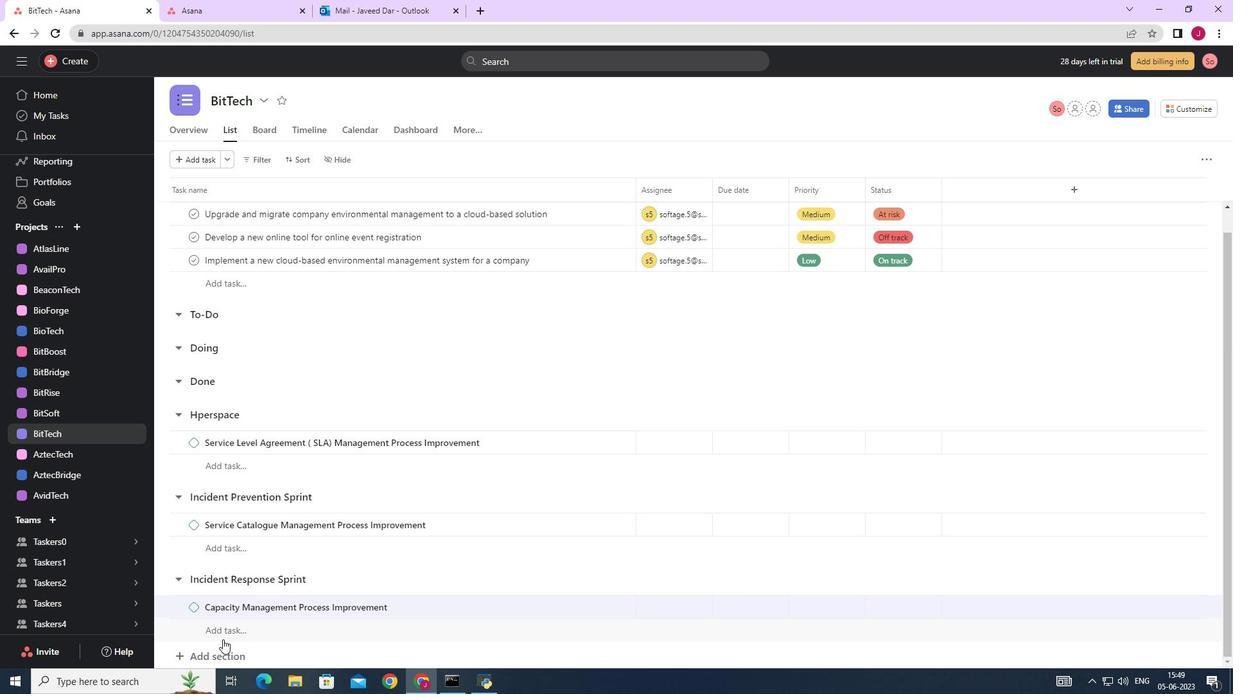 
Action: Mouse scrolled (225, 636) with delta (0, 0)
Screenshot: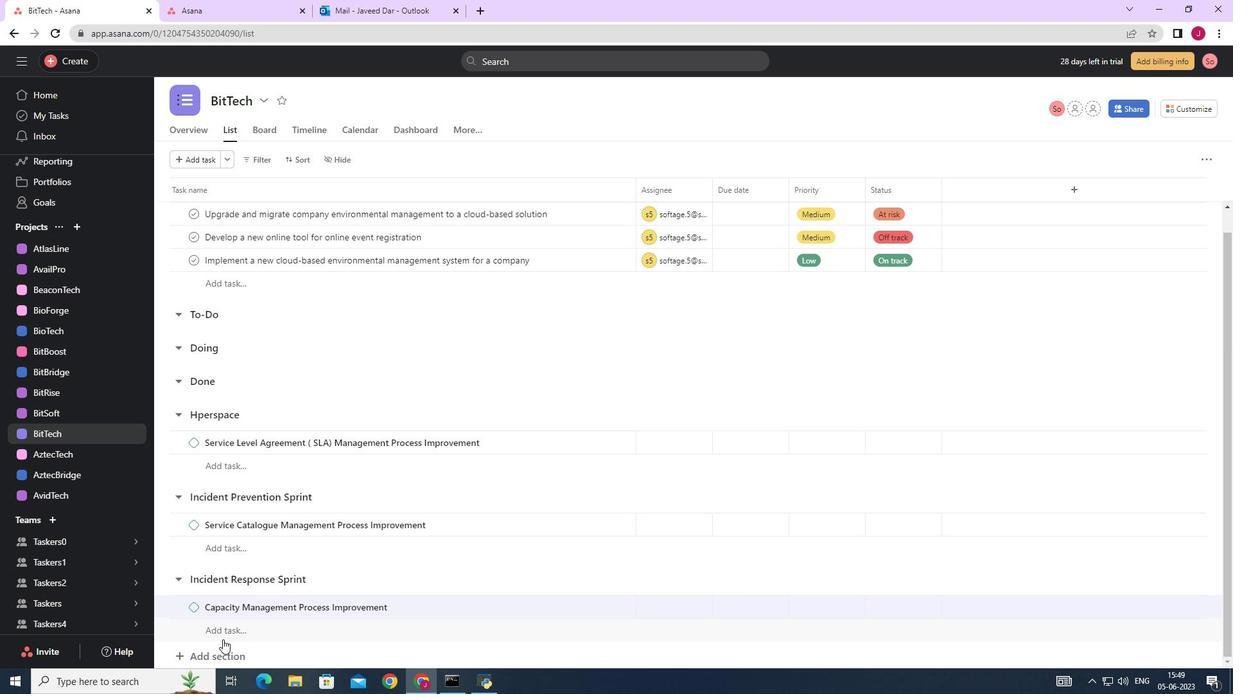 
Action: Mouse scrolled (225, 636) with delta (0, 0)
Screenshot: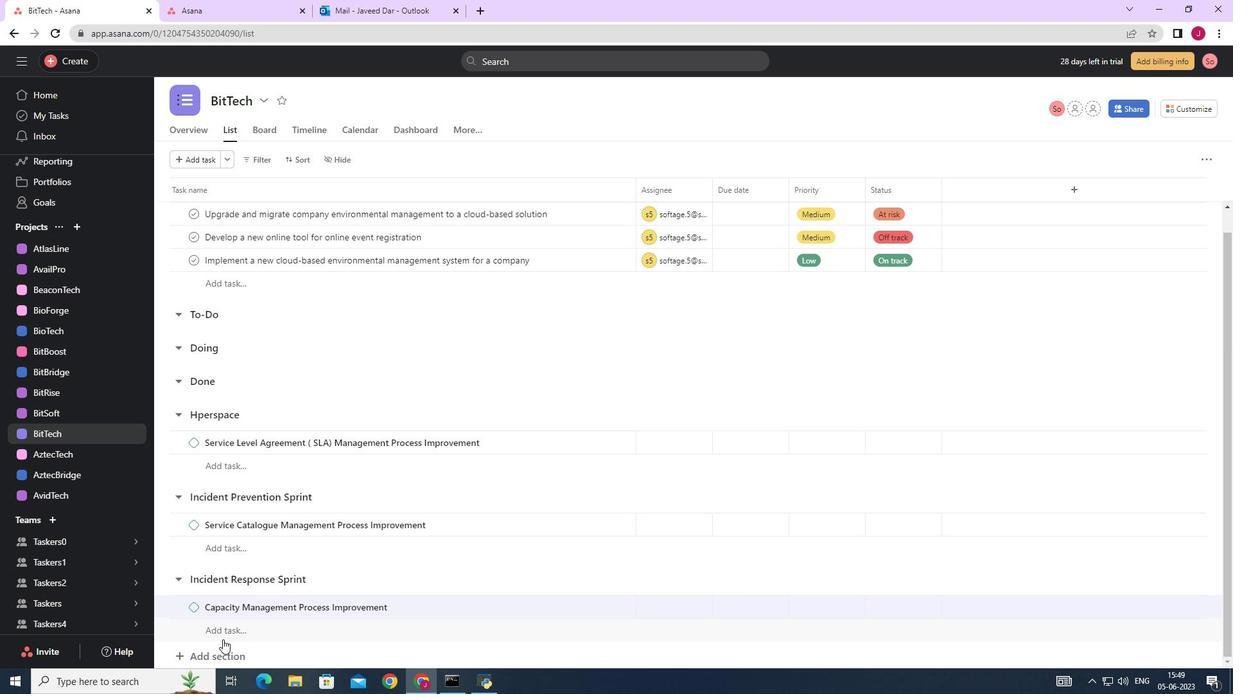 
Action: Mouse scrolled (225, 636) with delta (0, 0)
Screenshot: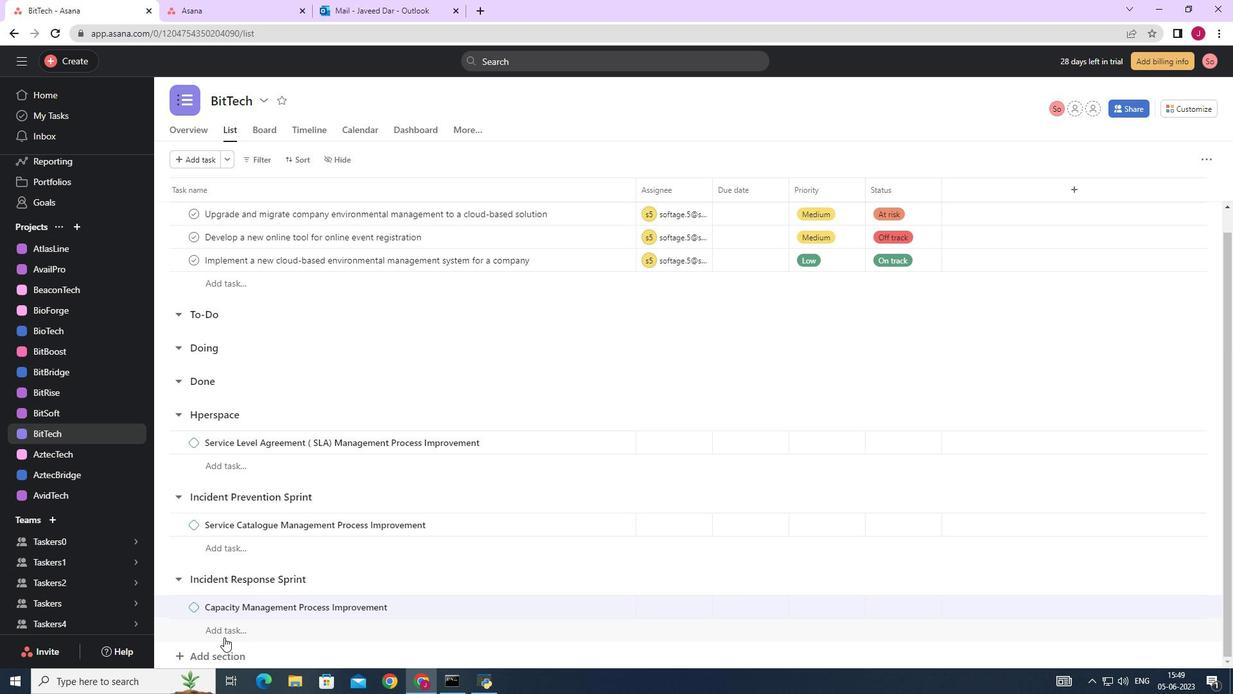 
Action: Mouse moved to (203, 659)
Screenshot: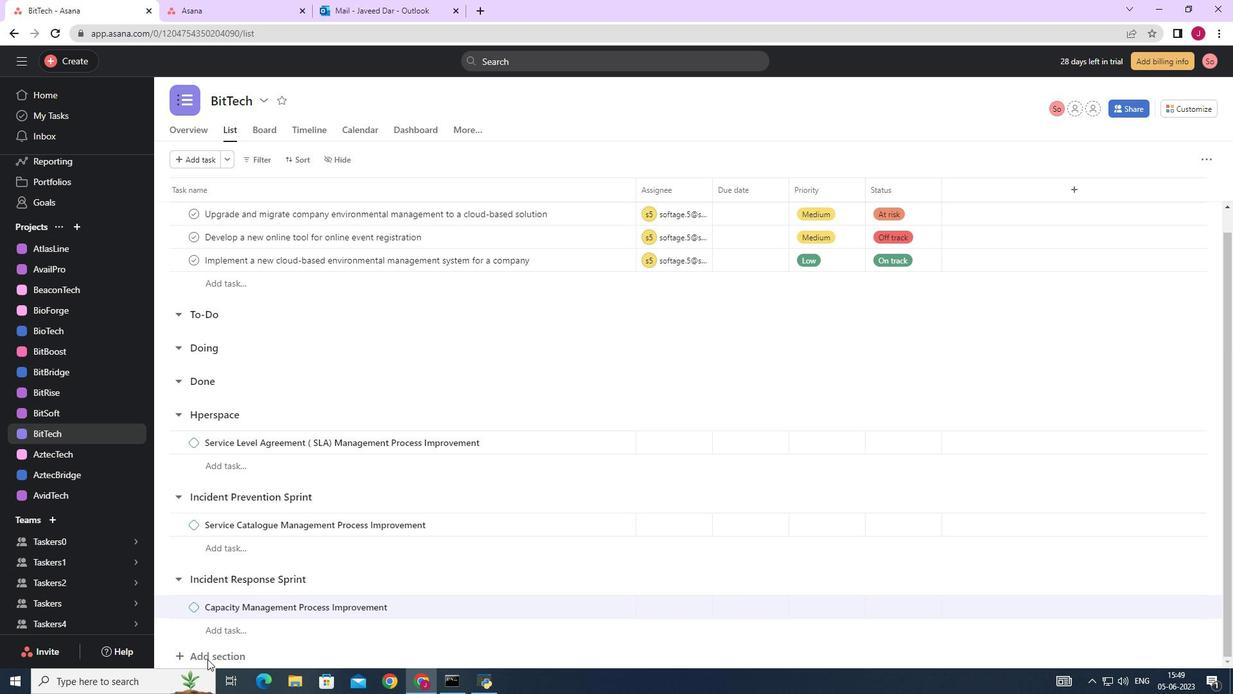 
Action: Mouse pressed left at (203, 659)
Screenshot: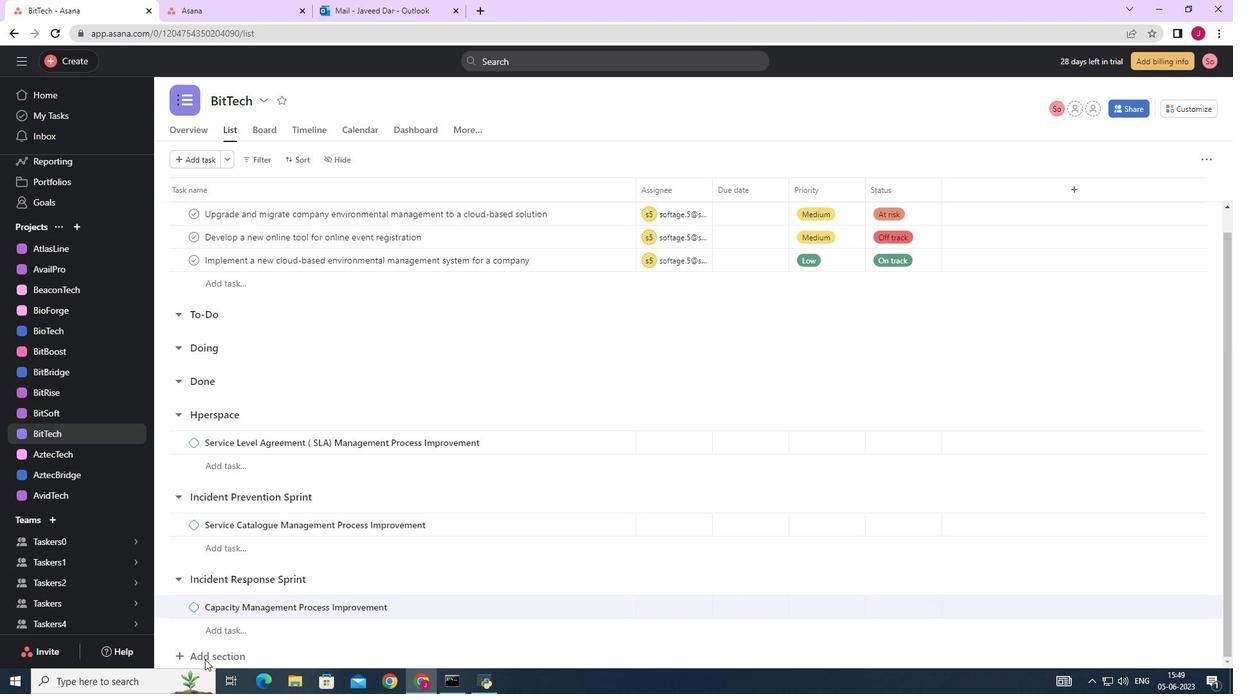 
Action: Mouse moved to (201, 658)
Screenshot: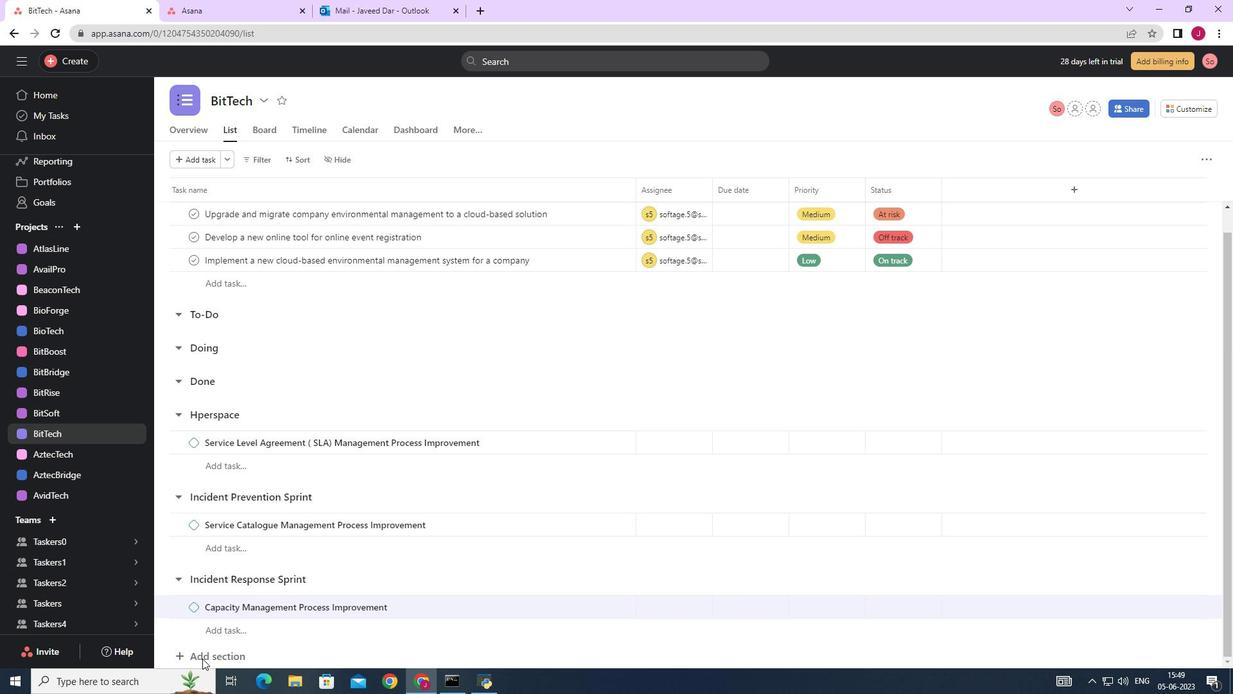 
Action: Mouse pressed left at (201, 658)
Screenshot: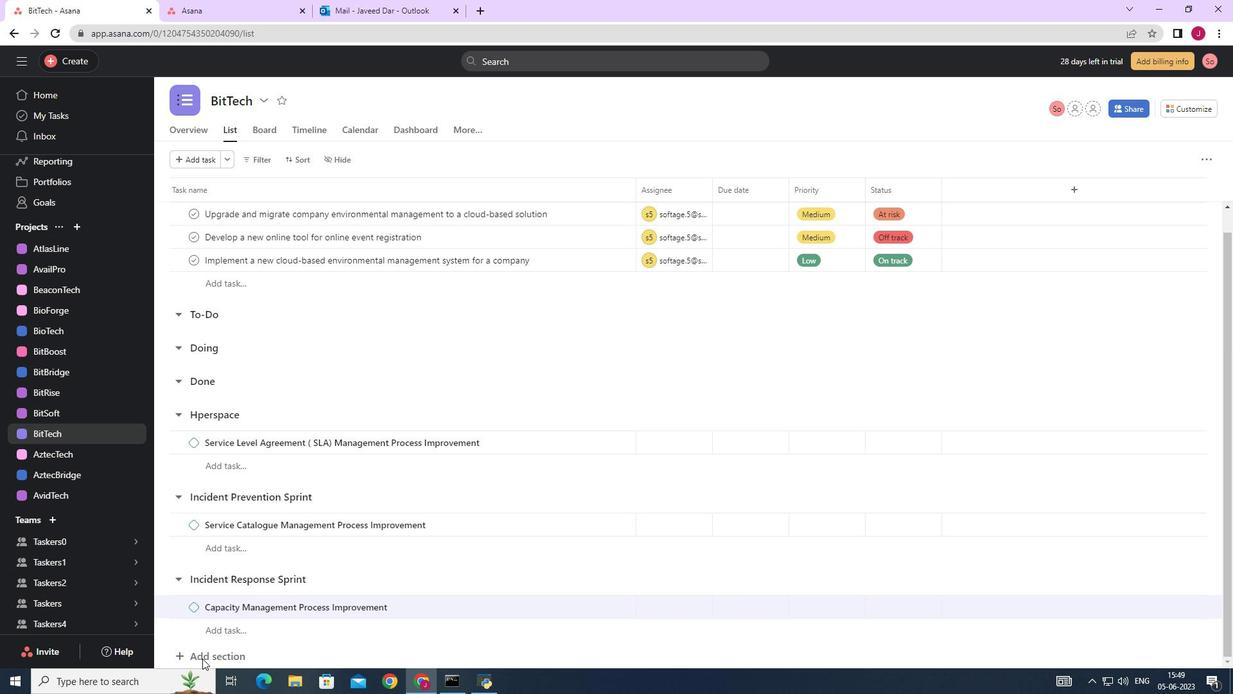 
Action: Mouse moved to (197, 653)
Screenshot: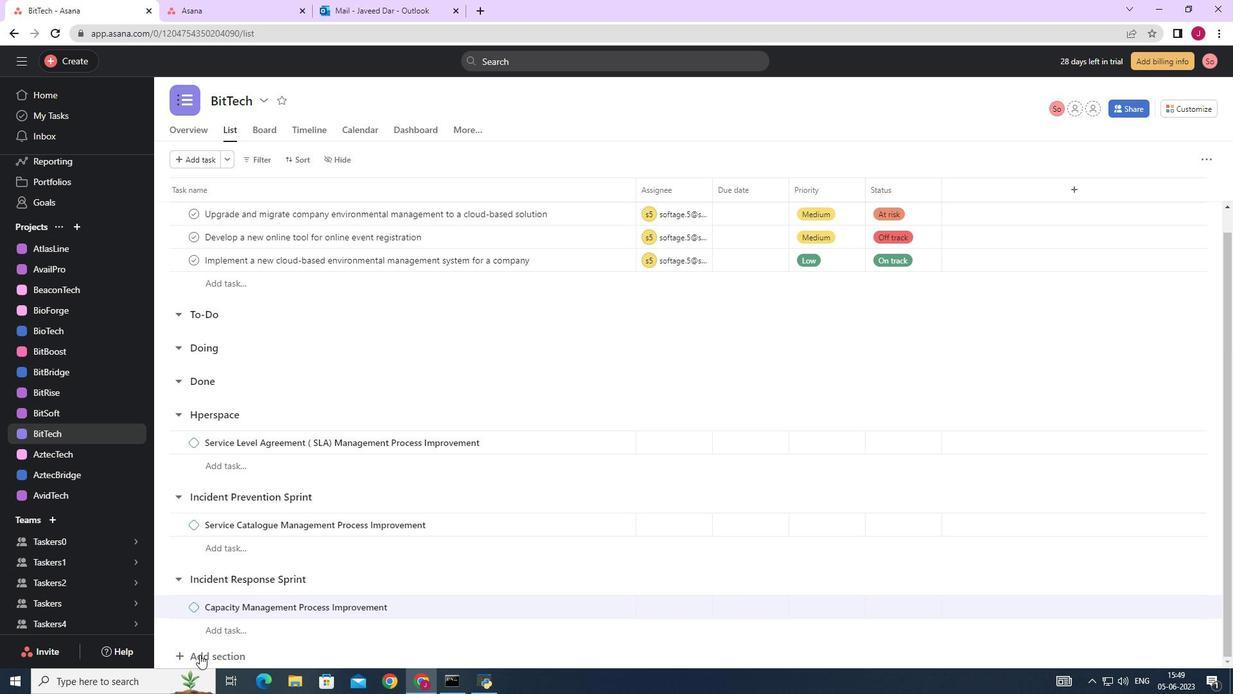 
Action: Mouse pressed left at (197, 653)
Screenshot: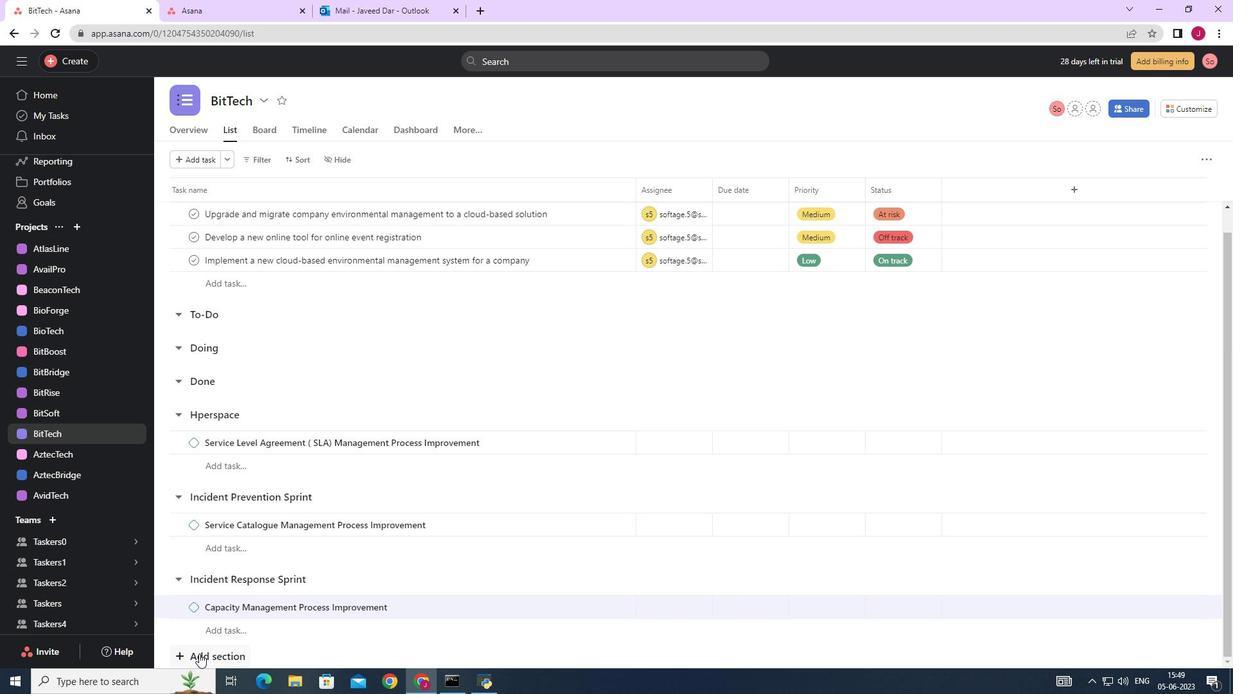 
Action: Mouse moved to (225, 637)
Screenshot: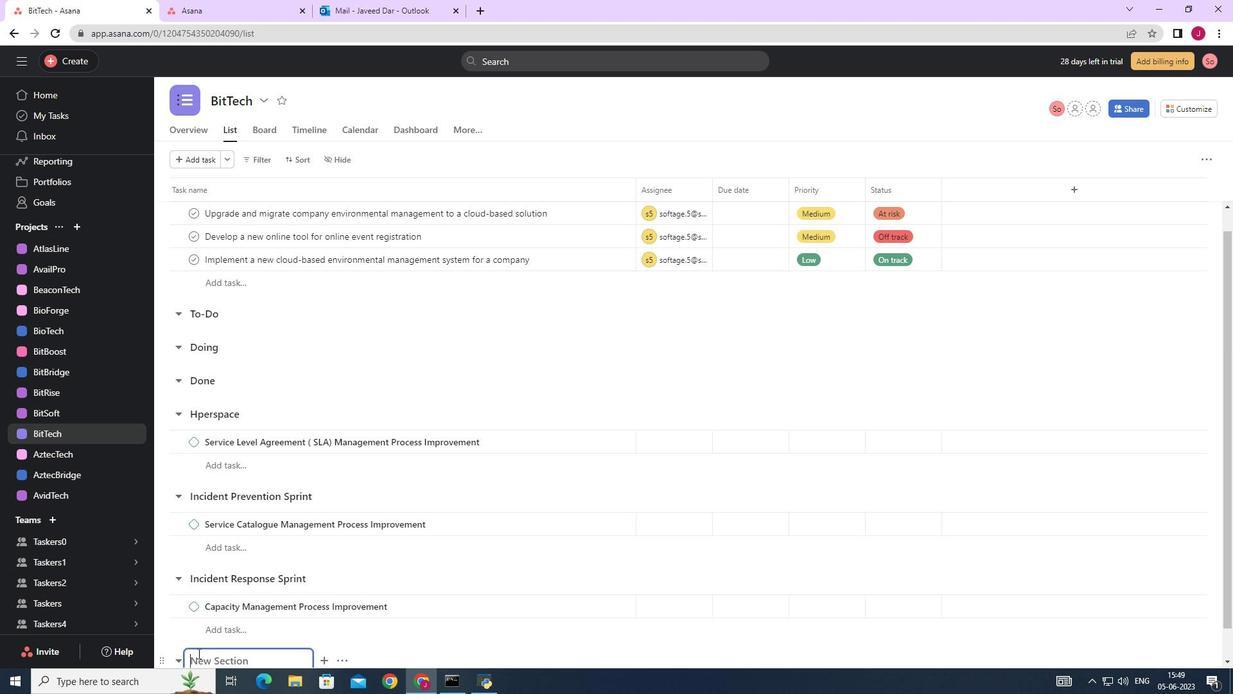 
Action: Mouse scrolled (225, 636) with delta (0, 0)
Screenshot: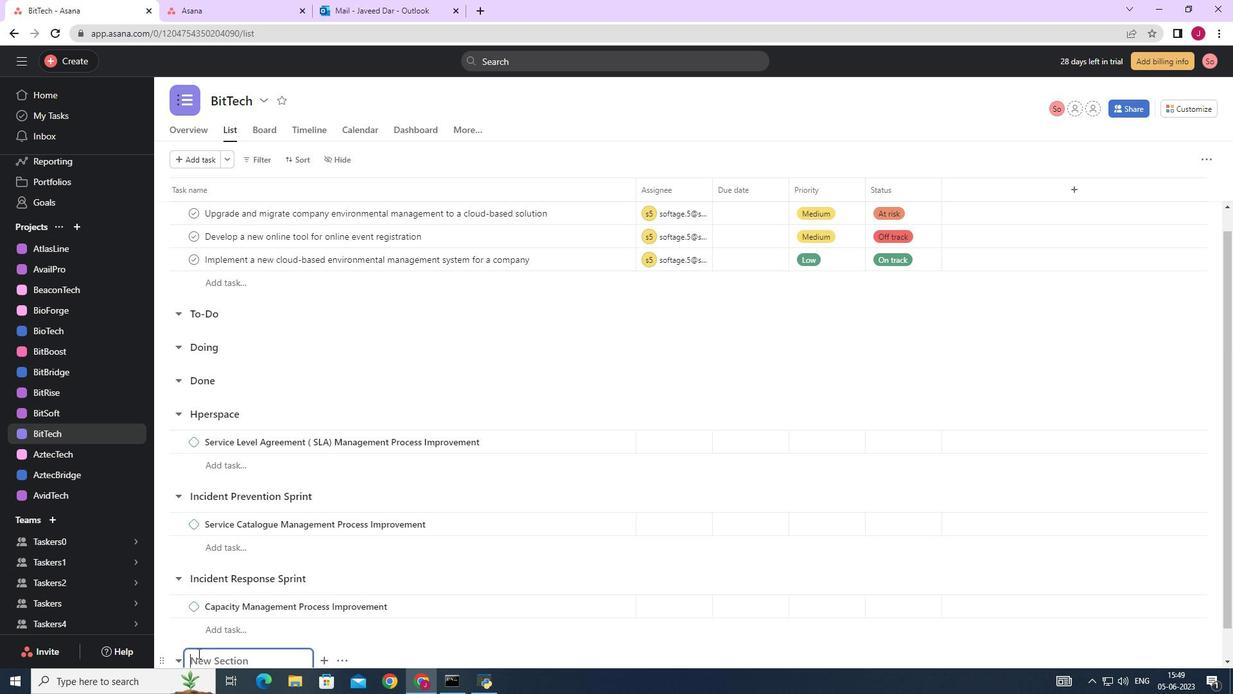 
Action: Mouse moved to (226, 637)
Screenshot: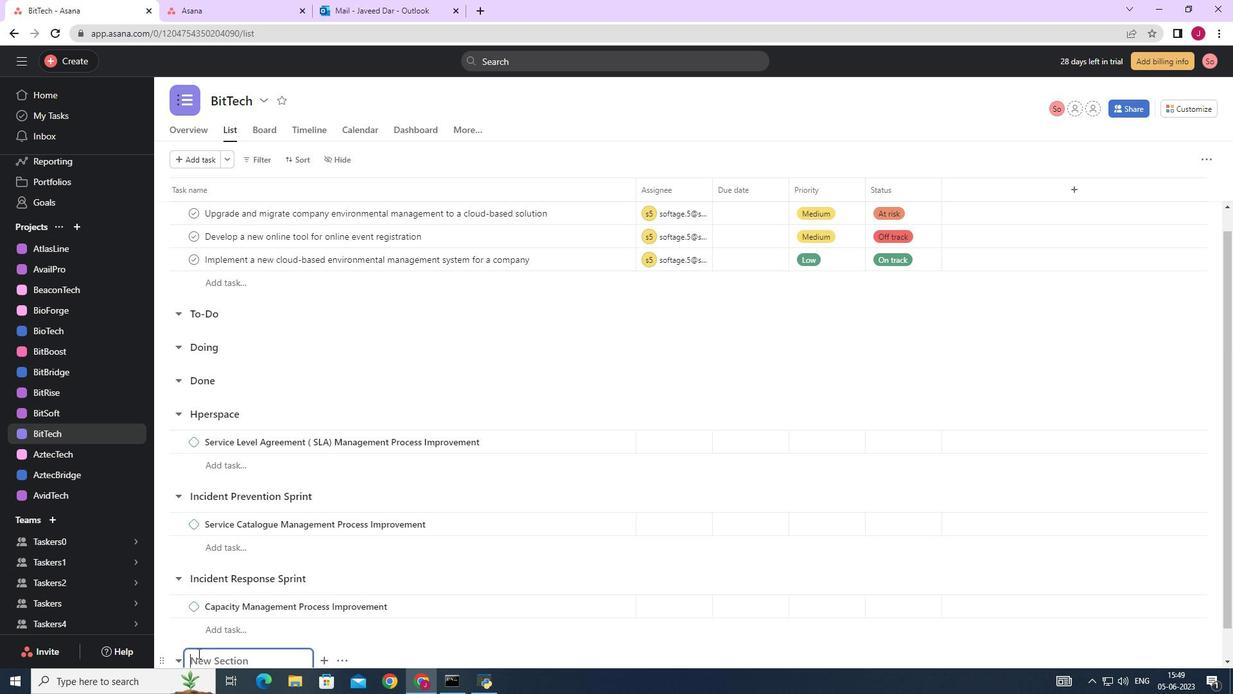 
Action: Mouse scrolled (226, 636) with delta (0, 0)
Screenshot: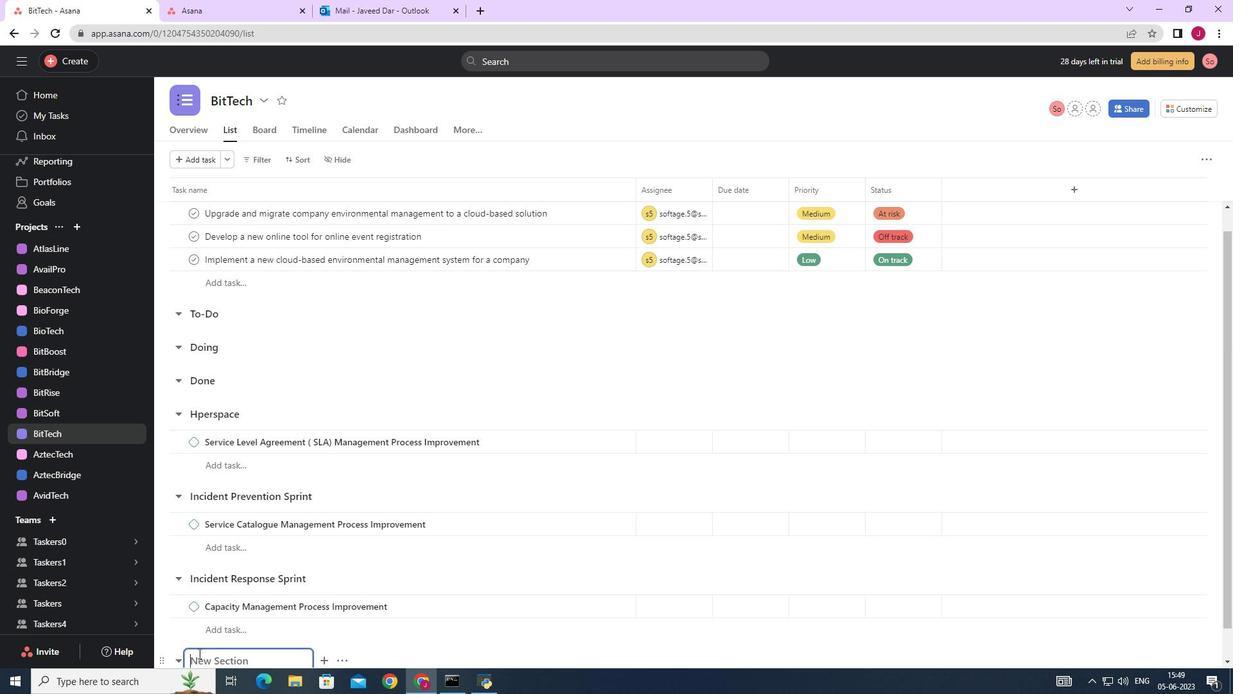 
Action: Mouse moved to (227, 636)
Screenshot: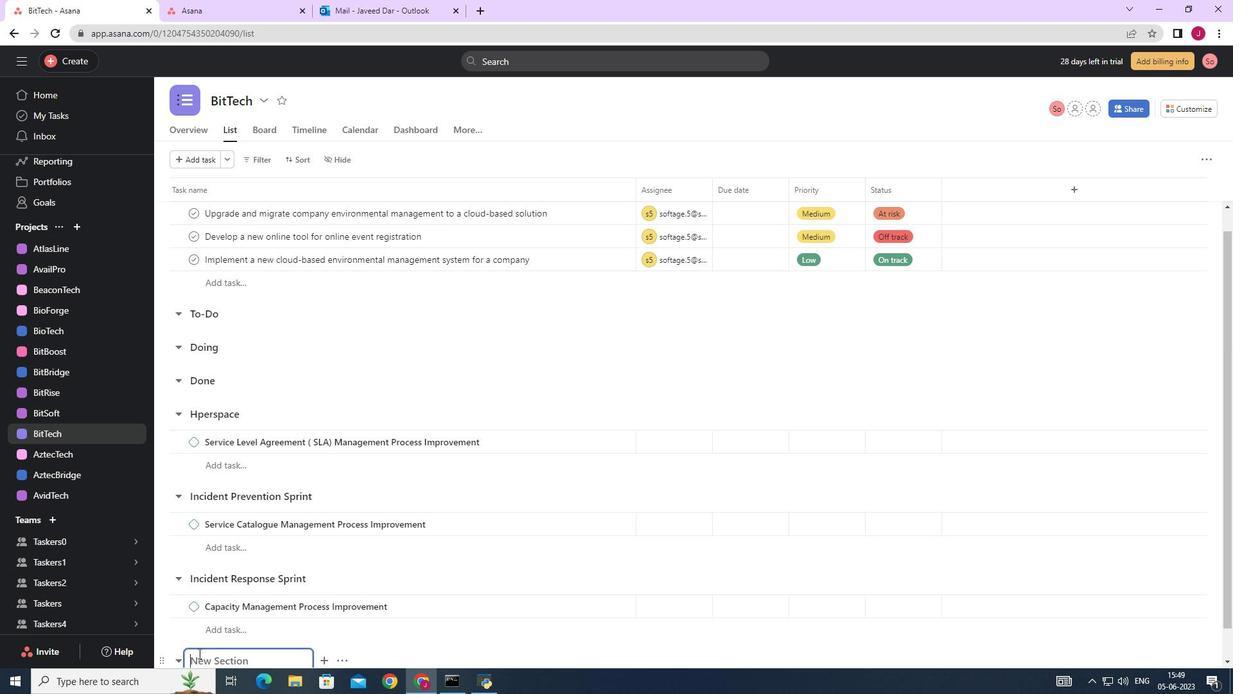 
Action: Mouse scrolled (226, 636) with delta (0, 0)
Screenshot: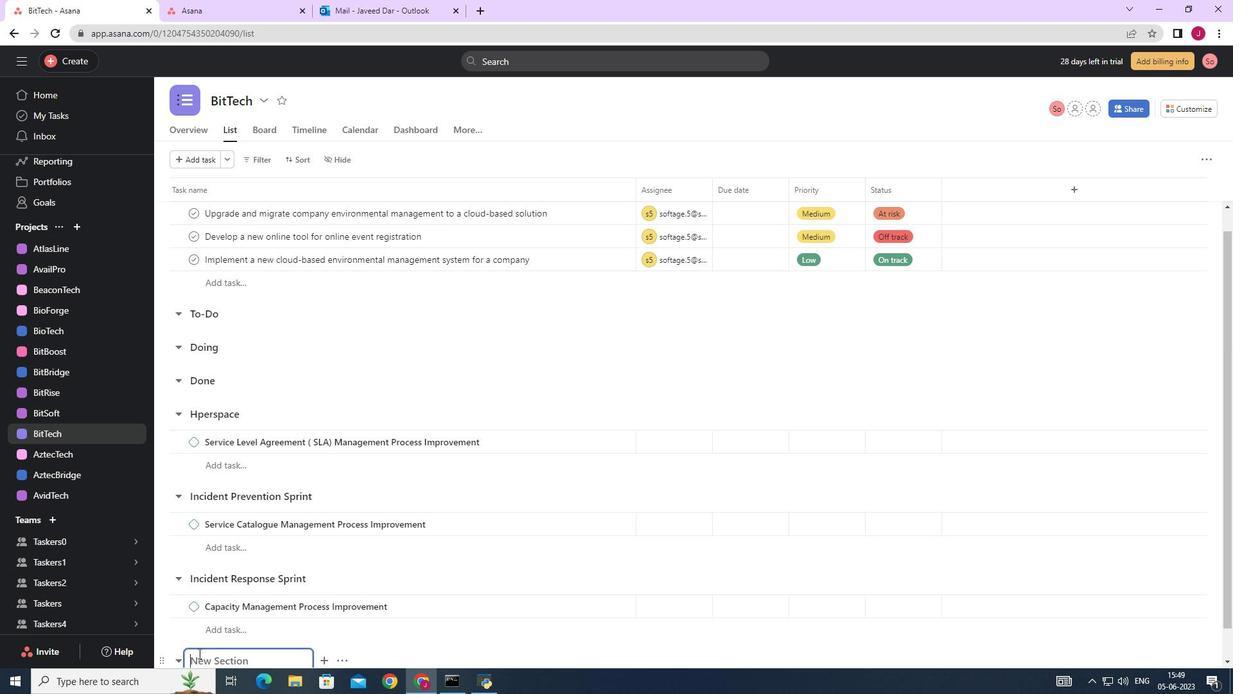 
Action: Mouse moved to (230, 634)
Screenshot: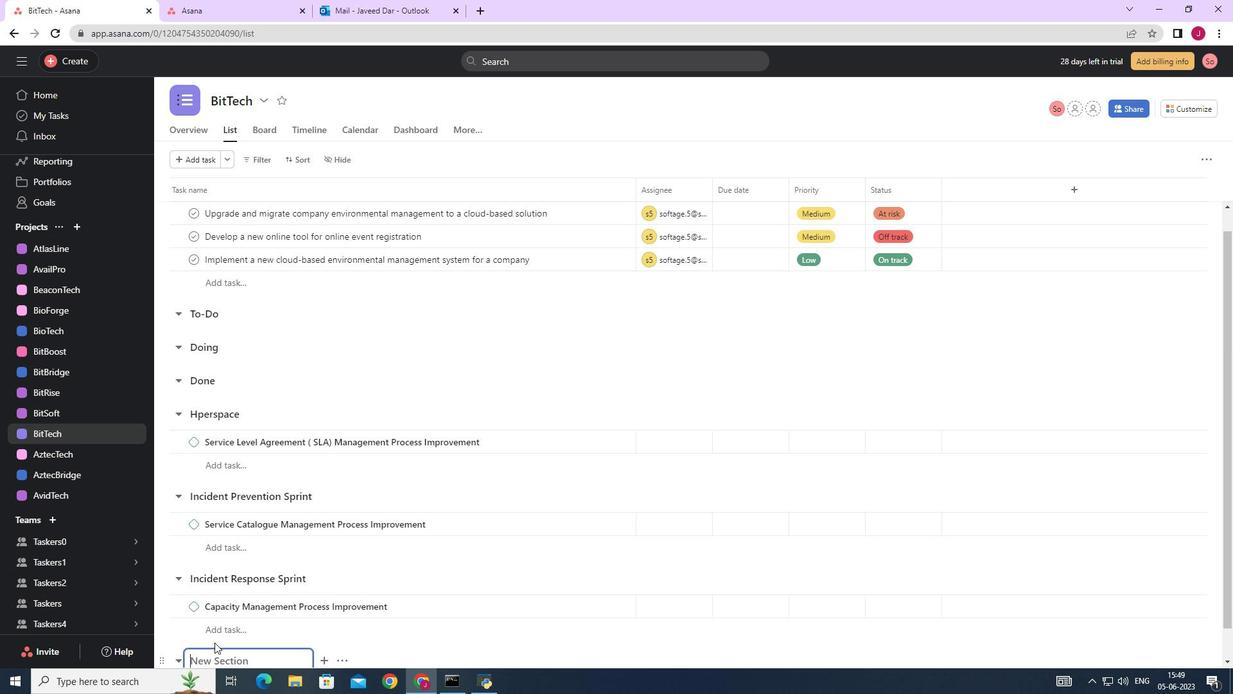 
Action: Mouse scrolled (228, 635) with delta (0, 0)
Screenshot: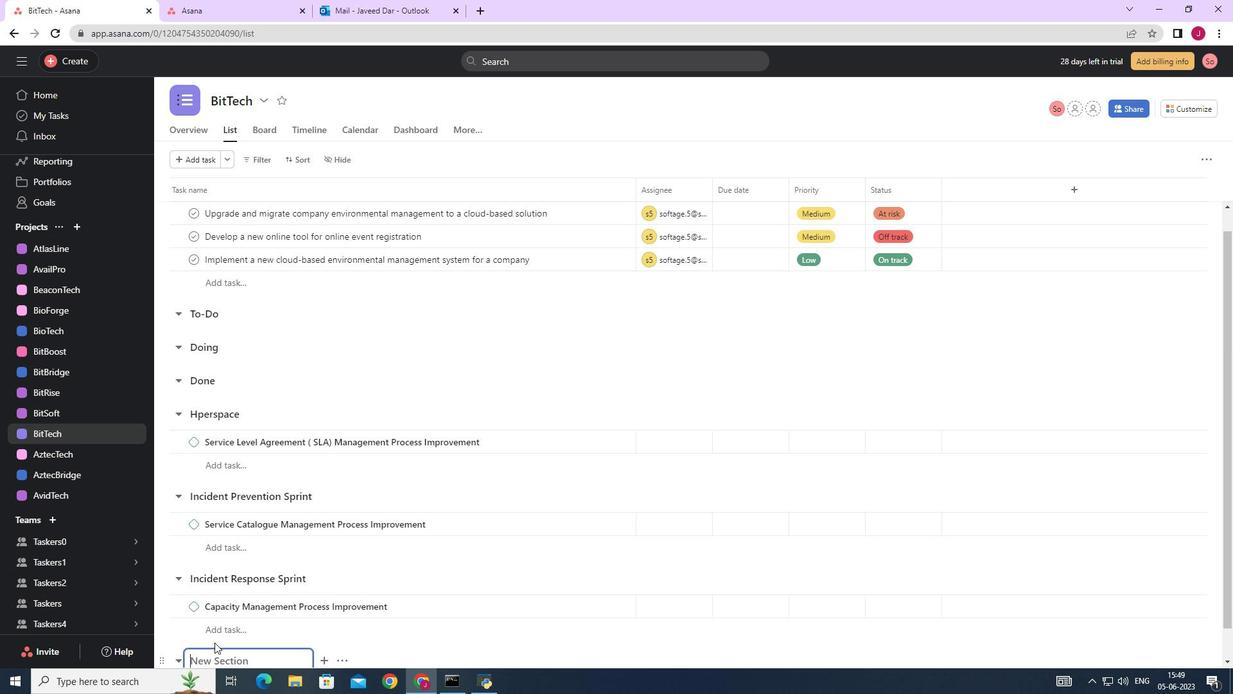 
Action: Mouse moved to (233, 628)
Screenshot: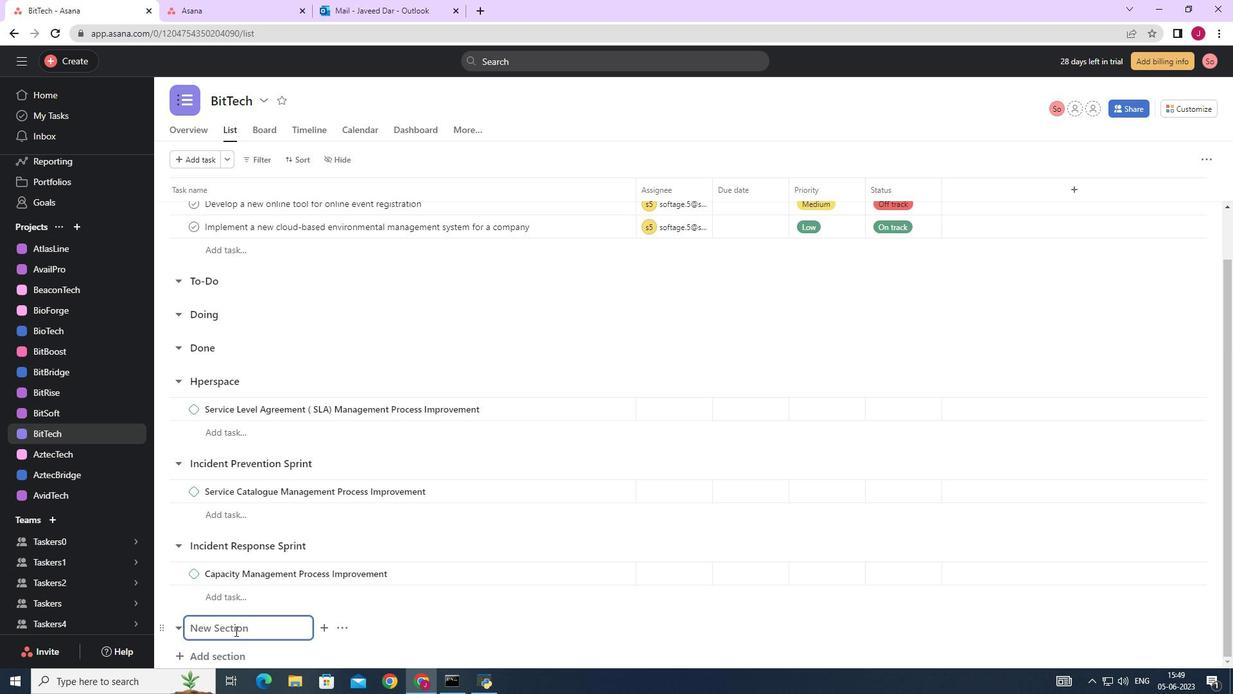 
Action: Mouse pressed left at (233, 628)
Screenshot: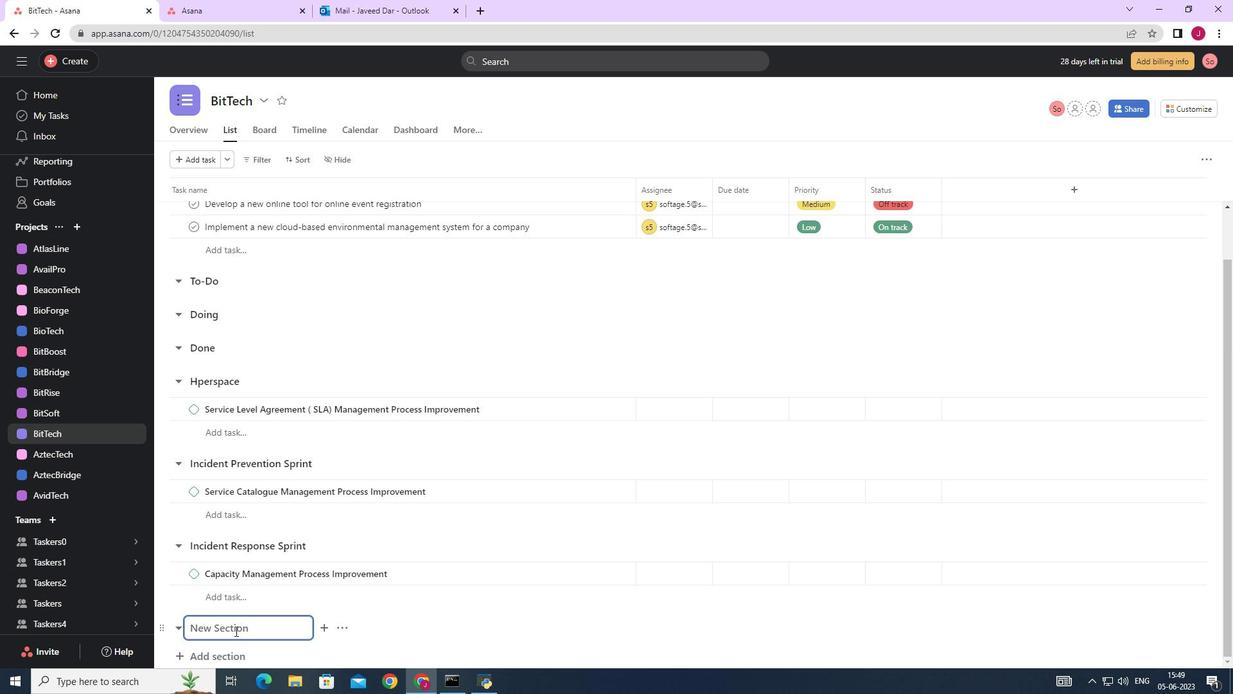
Action: Mouse moved to (225, 613)
Screenshot: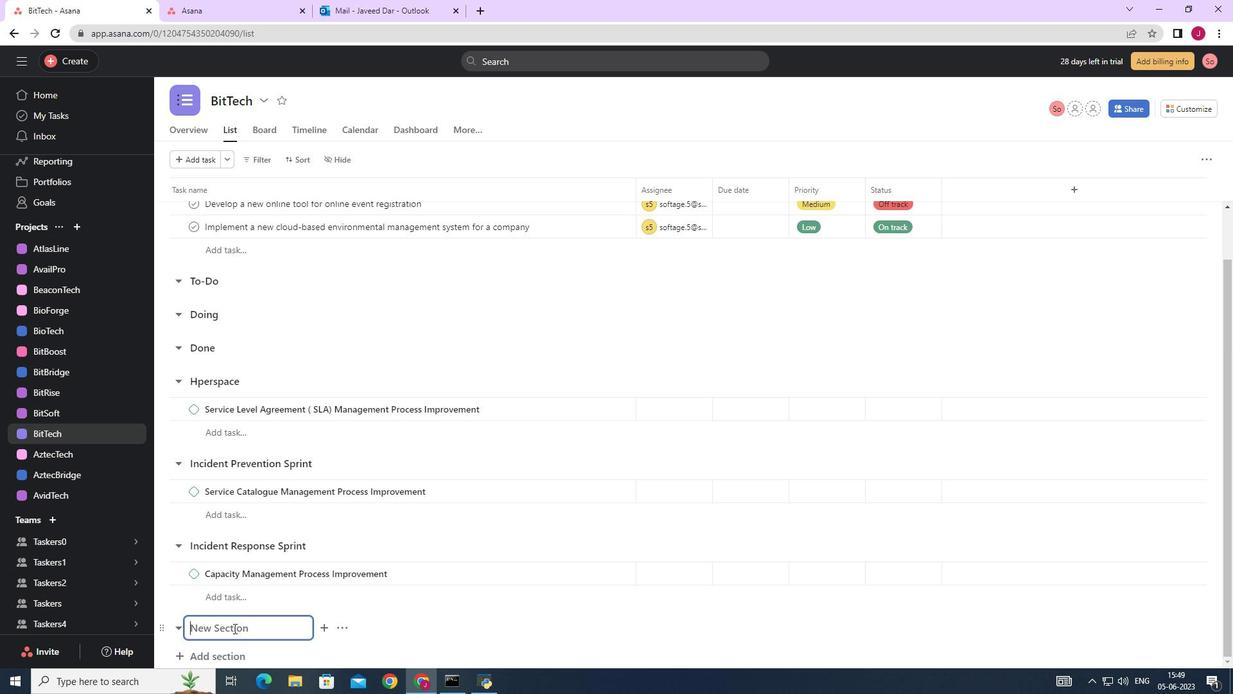 
Action: Key pressed <Key.caps_lock>I<Key.caps_lock>ncrement<Key.space><Key.caps_lock>P<Key.caps_lock>lanning<Key.space><Key.caps_lock>S<Key.caps_lock><Key.backspace><Key.caps_lock>S<Key.caps_lock>print<Key.space><Key.enter><Key.caps_lock>A<Key.caps_lock>vailability<Key.space><Key.caps_lock>M<Key.caps_lock>anagement<Key.space><Key.caps_lock>P<Key.caps_lock>rocess<Key.space><Key.caps_lock>I<Key.caps_lock>mprovement<Key.space>
Screenshot: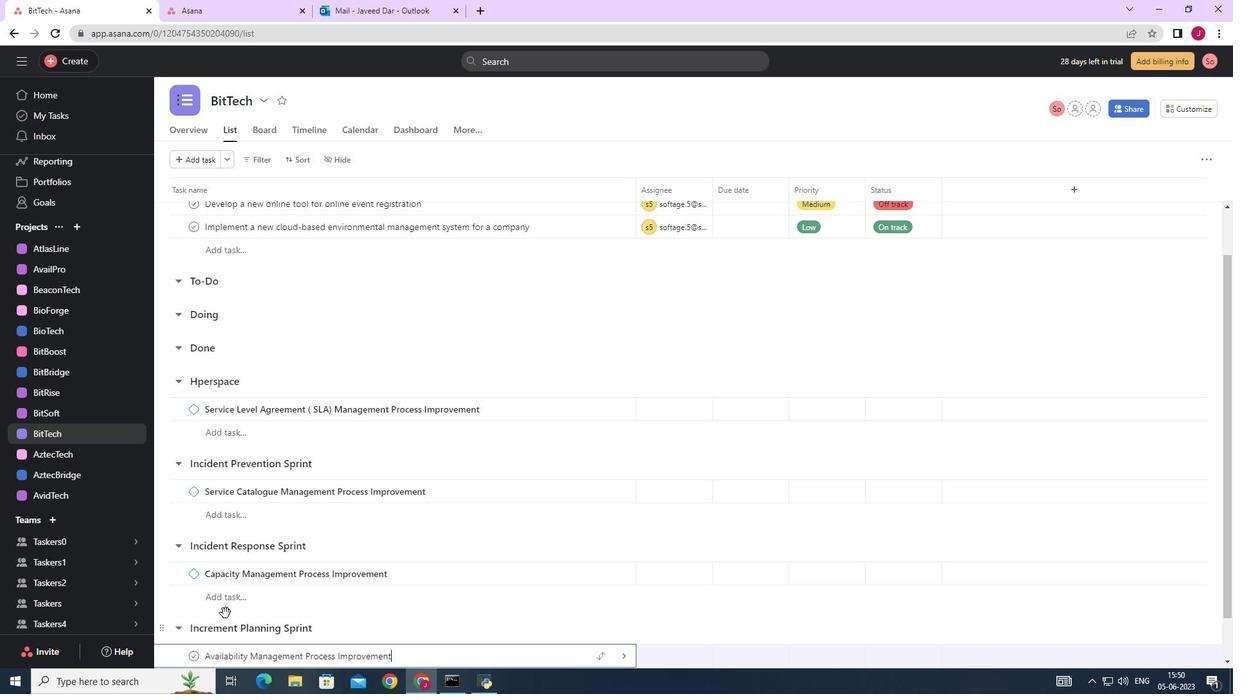 
Action: Mouse moved to (627, 656)
Screenshot: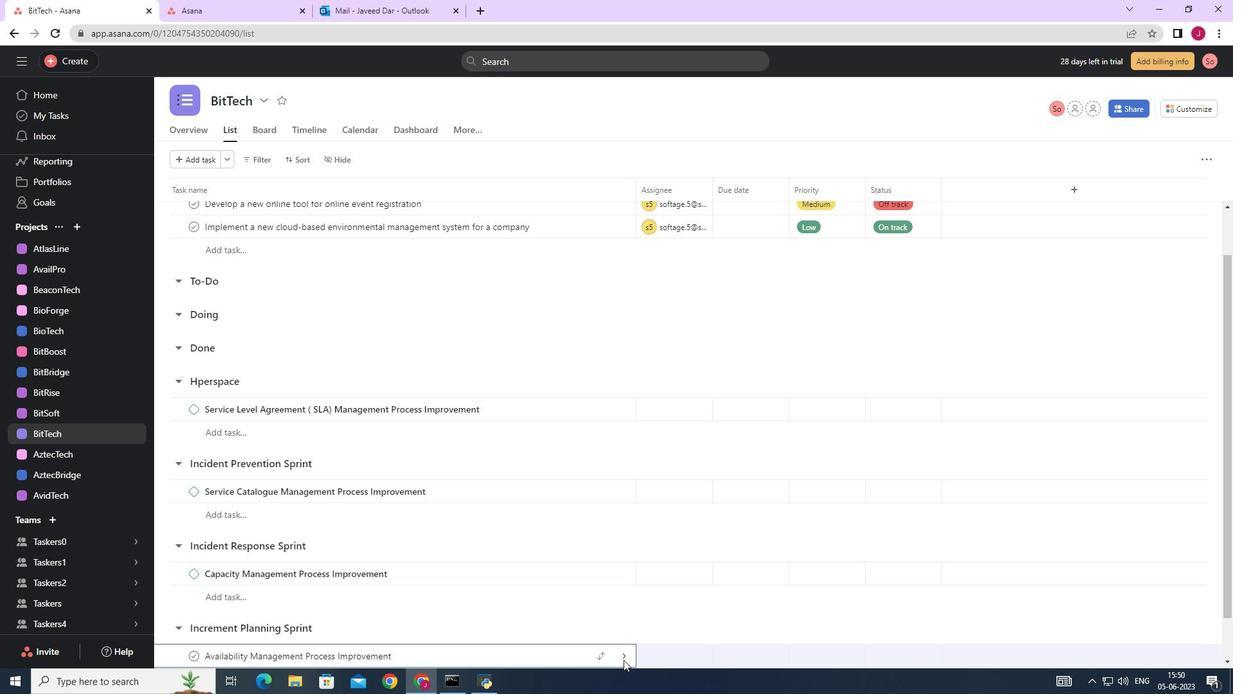 
Action: Mouse pressed left at (627, 656)
Screenshot: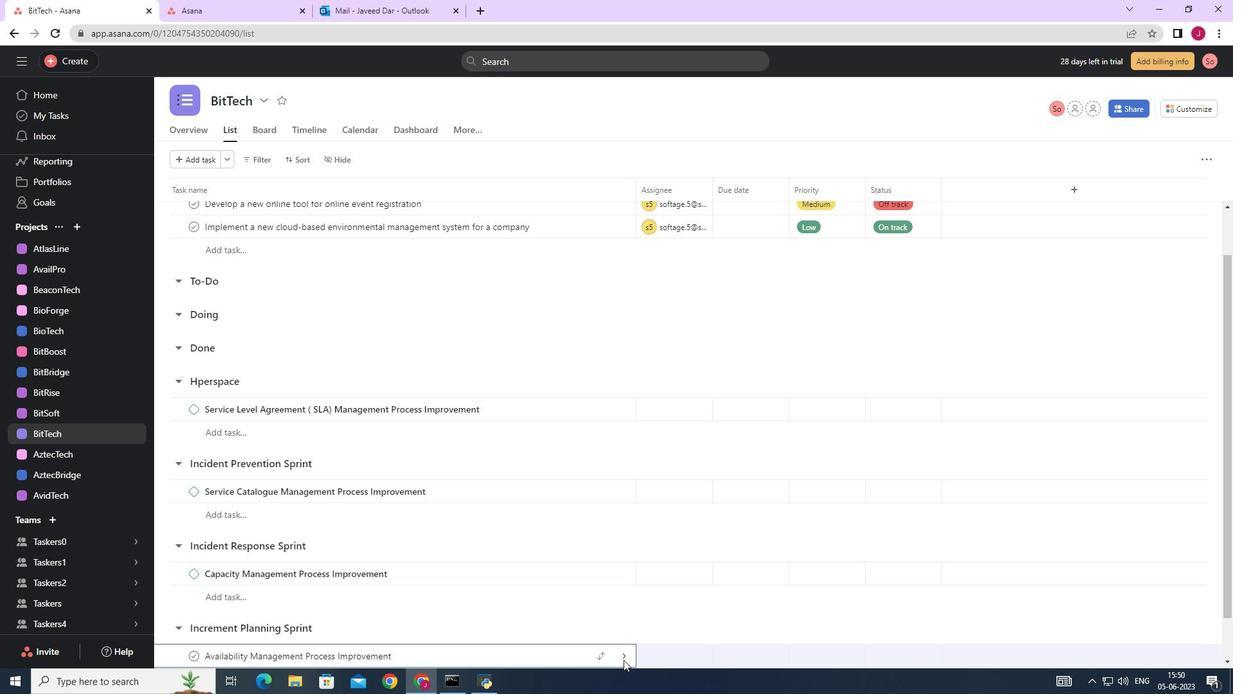 
Action: Mouse moved to (1182, 164)
Screenshot: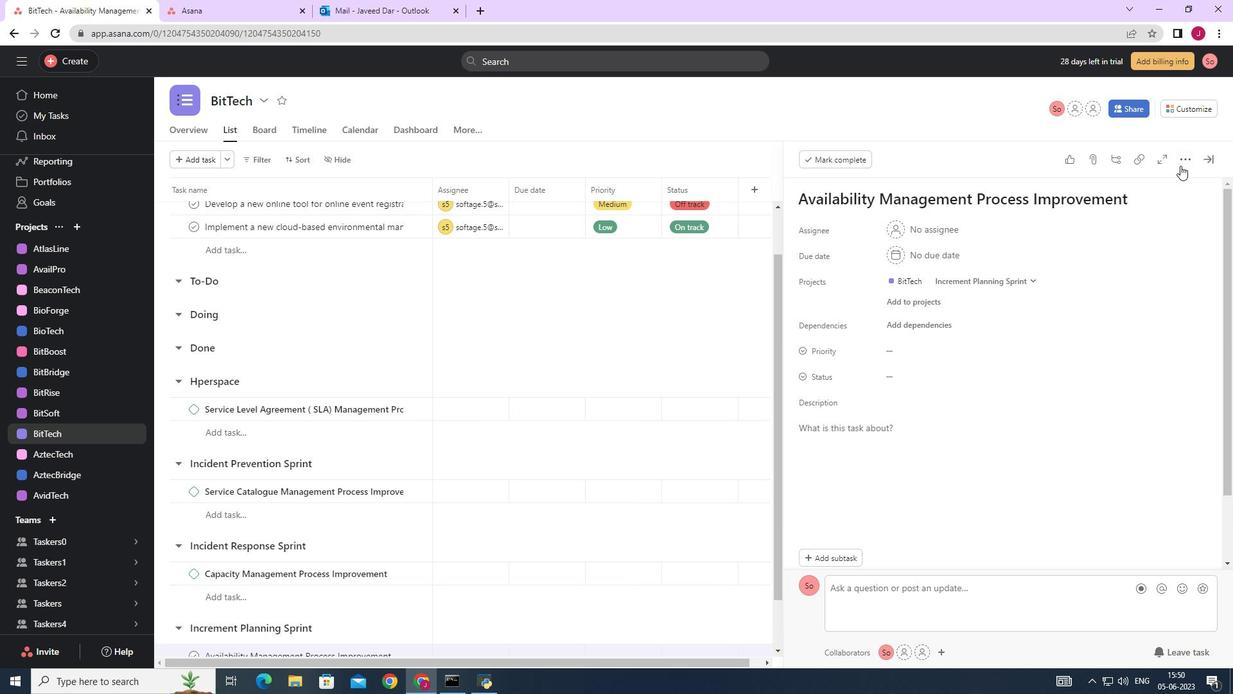 
Action: Mouse pressed left at (1182, 164)
Screenshot: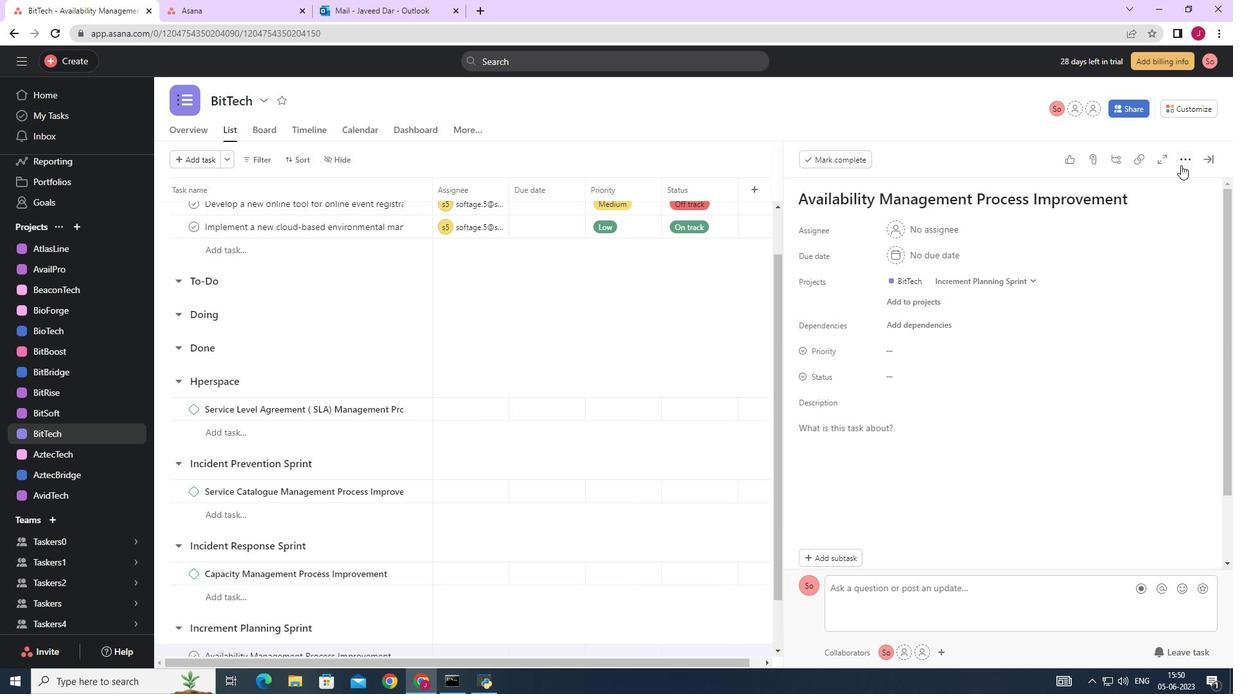 
Action: Mouse moved to (1073, 211)
Screenshot: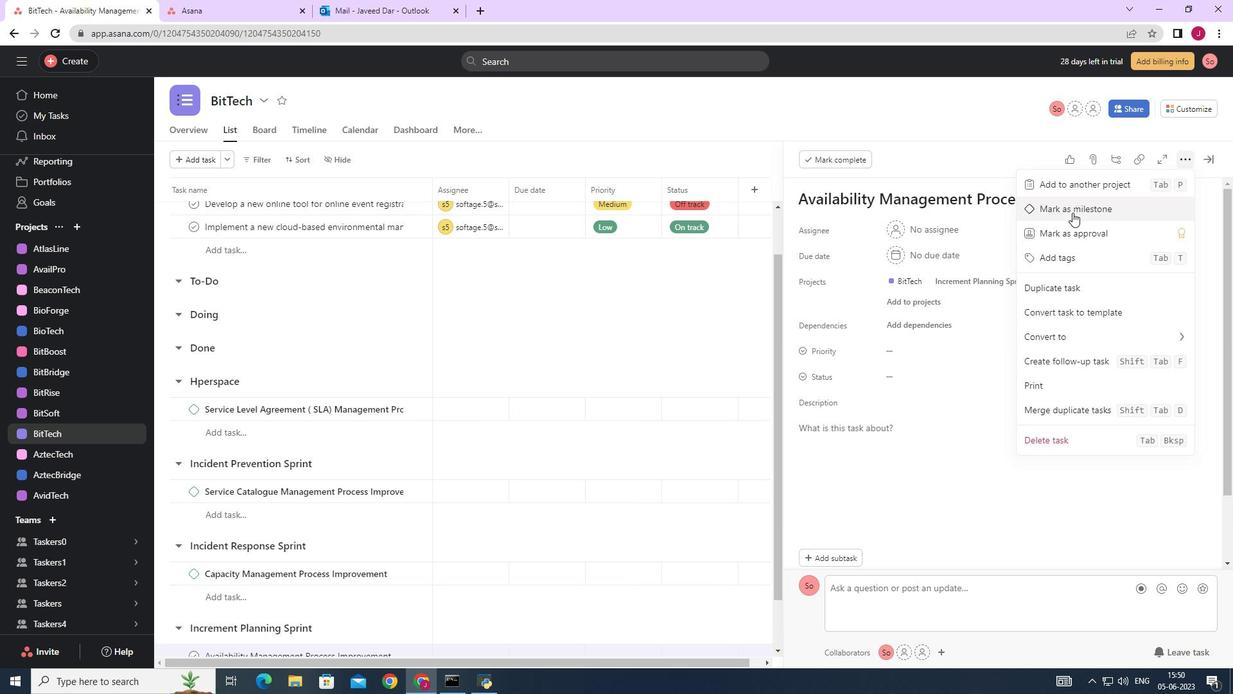 
Action: Mouse pressed left at (1073, 211)
Screenshot: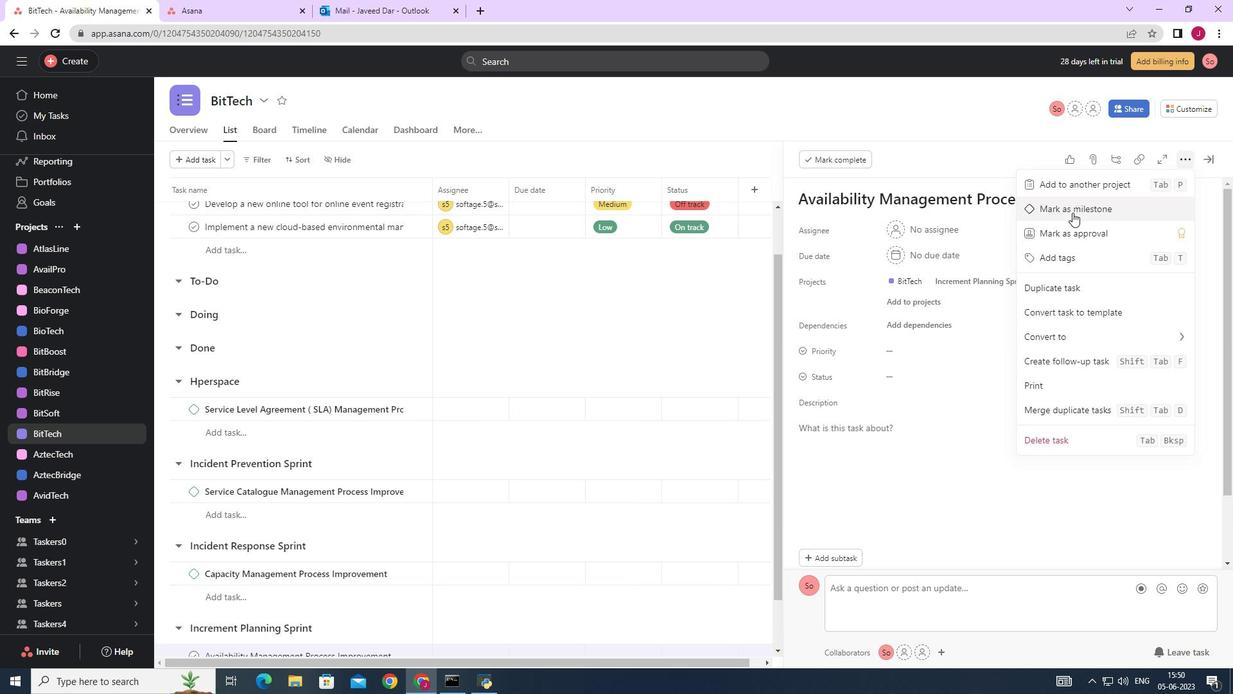 
Action: Mouse moved to (1206, 158)
Screenshot: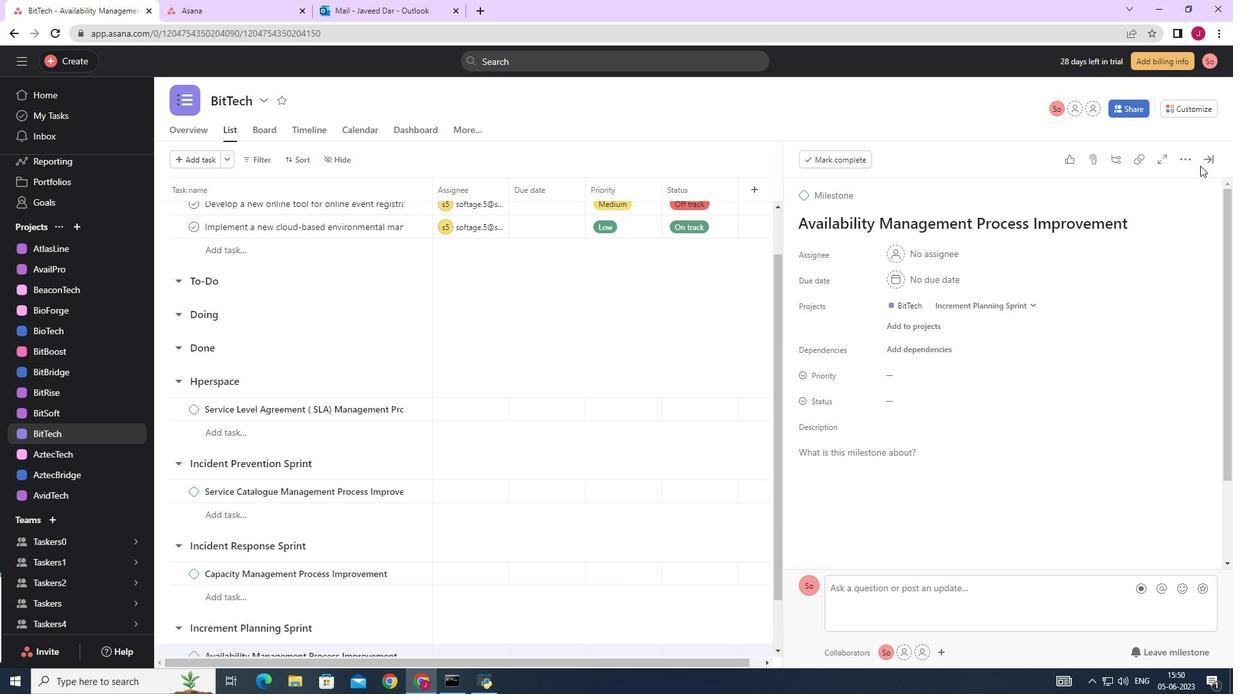 
Action: Mouse pressed left at (1206, 158)
Screenshot: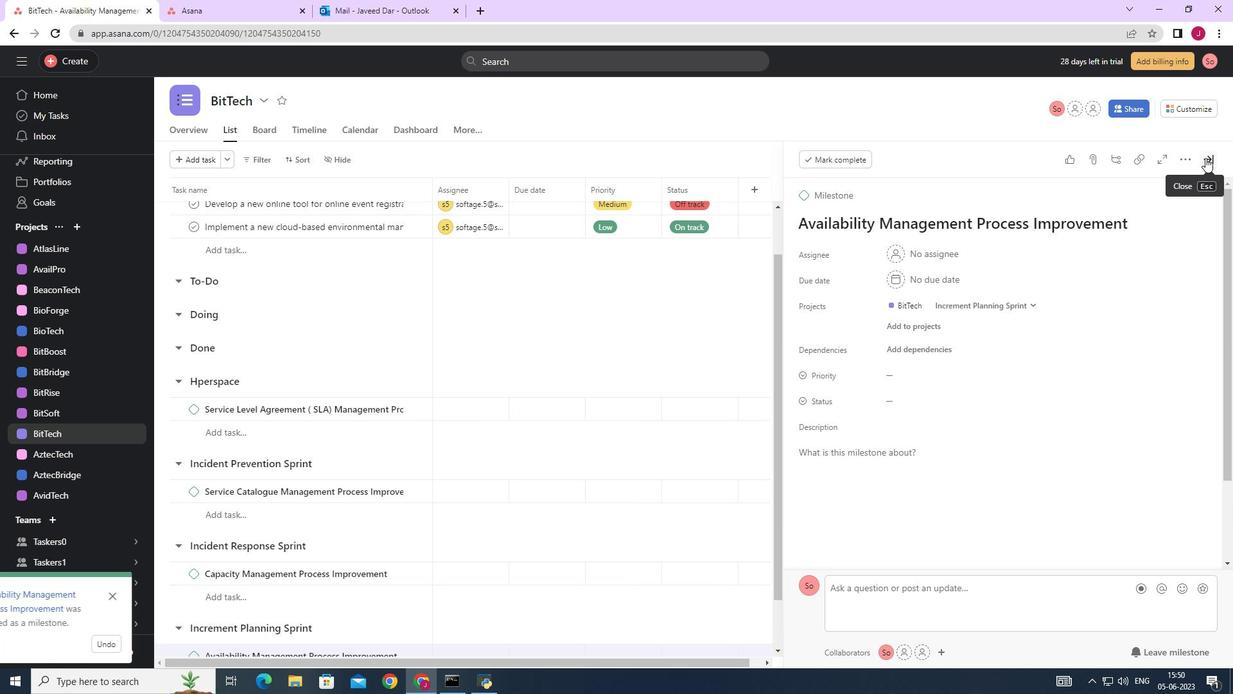 
